 Task: Search one way flight ticket for 5 adults, 2 children, 1 infant in seat and 1 infant on lap in economy from Toledo: Eugene F. Kranz Toledo Express Airport to Laramie: Laramie Regional Airport on 5-3-2023. Choice of flights is Spirit. Number of bags: 1 carry on bag. Price is upto 78000. Outbound departure time preference is 18:45.
Action: Mouse moved to (296, 124)
Screenshot: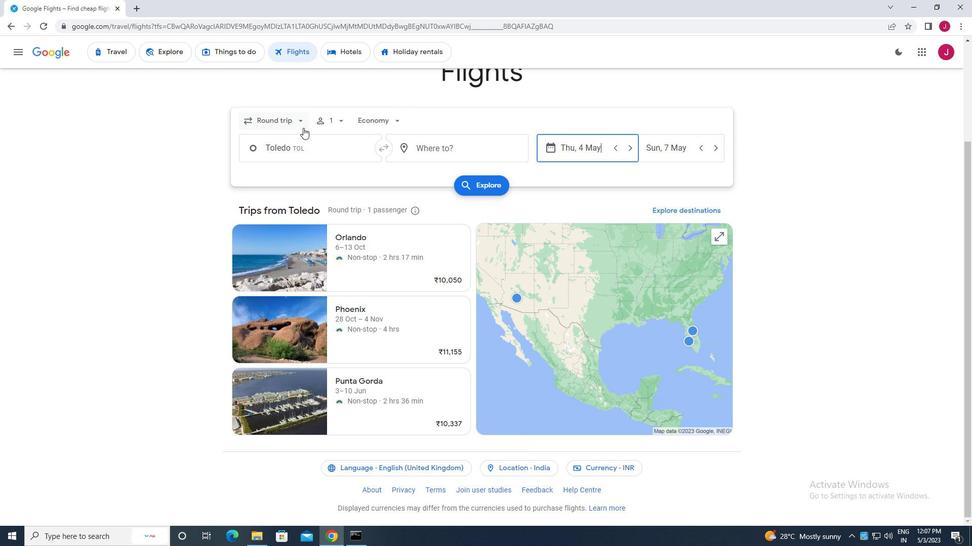 
Action: Mouse pressed left at (296, 124)
Screenshot: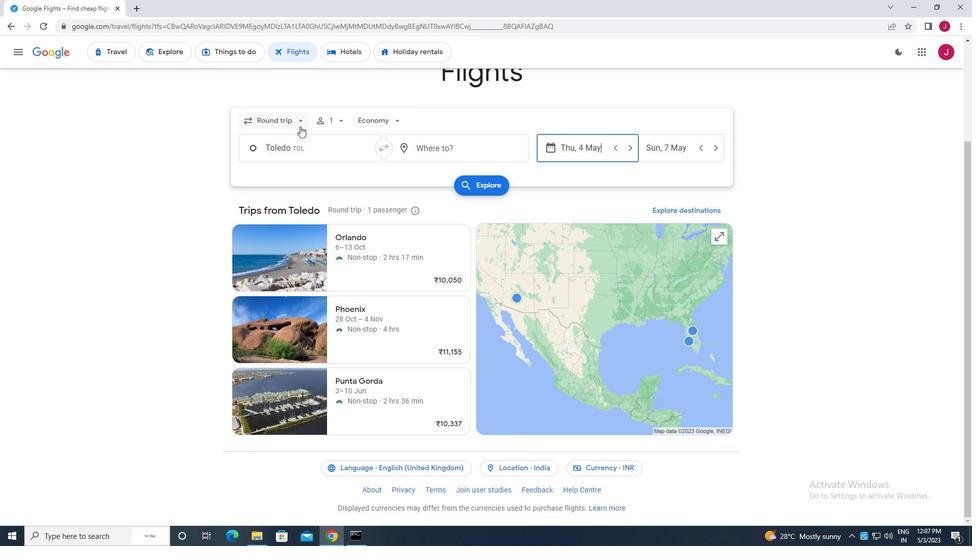 
Action: Mouse moved to (297, 168)
Screenshot: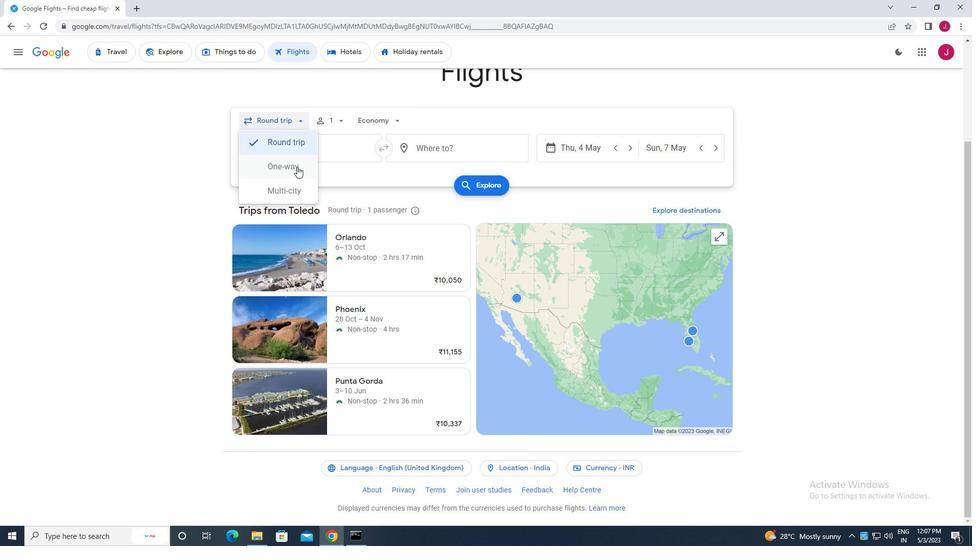 
Action: Mouse pressed left at (297, 168)
Screenshot: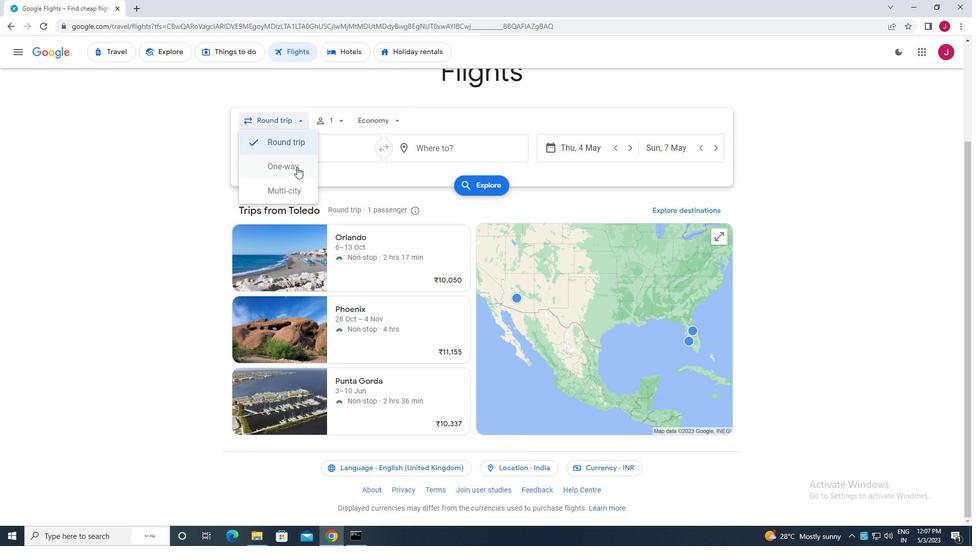 
Action: Mouse moved to (339, 120)
Screenshot: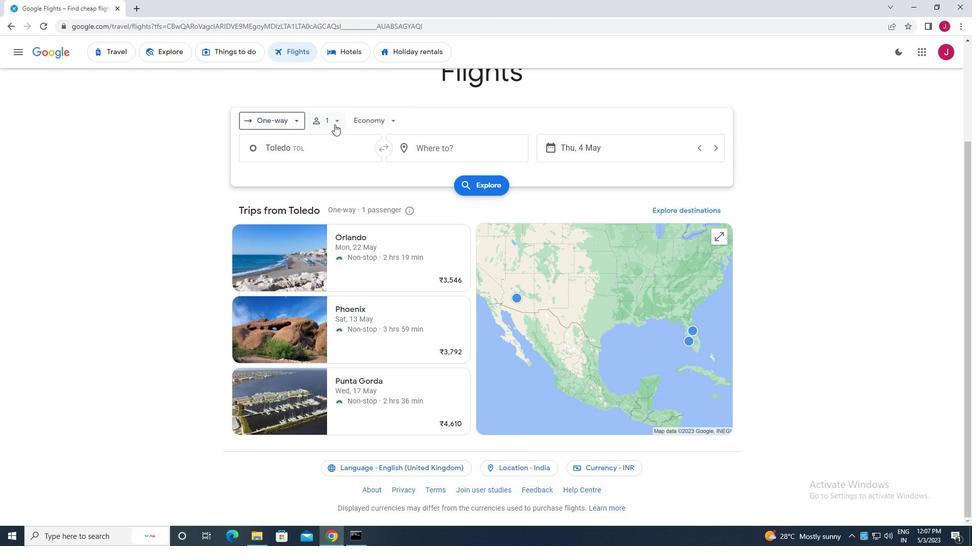 
Action: Mouse pressed left at (339, 120)
Screenshot: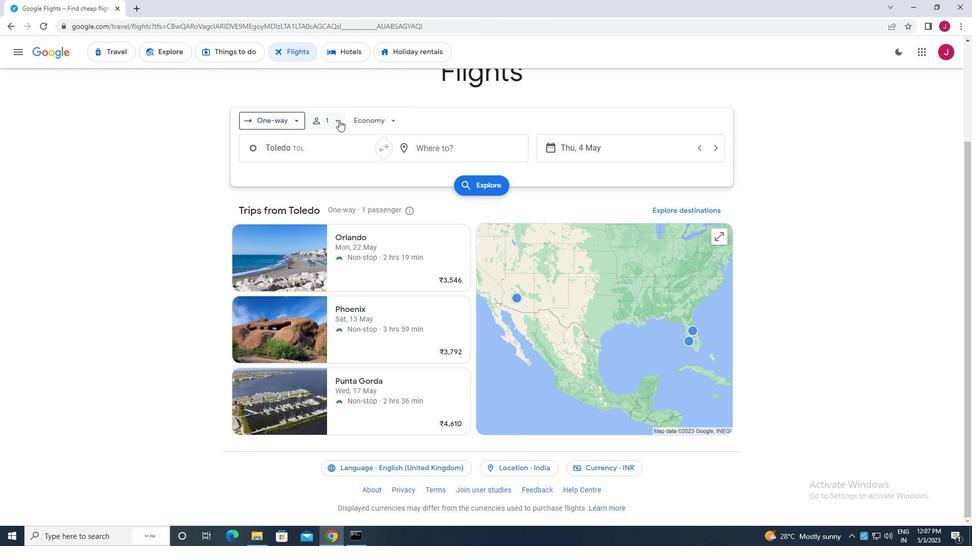 
Action: Mouse moved to (418, 145)
Screenshot: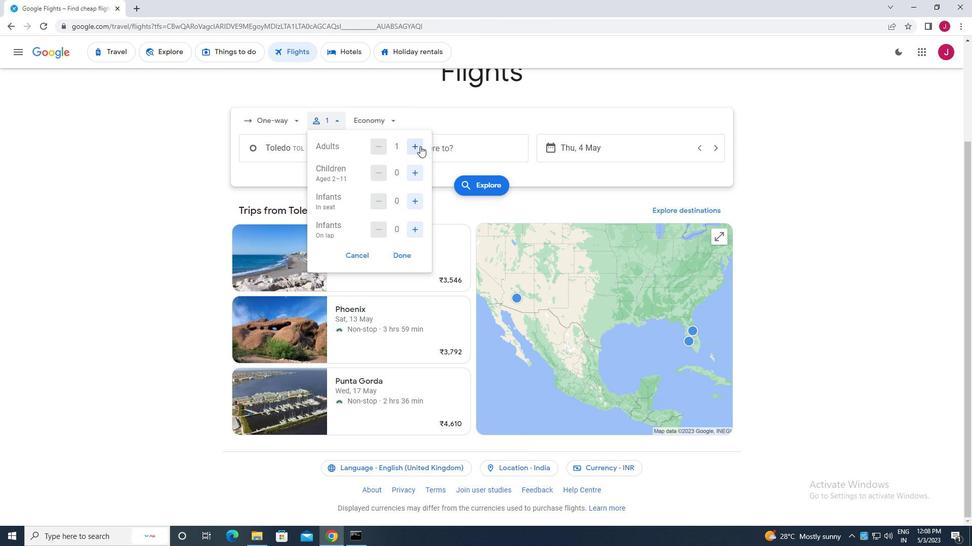 
Action: Mouse pressed left at (418, 145)
Screenshot: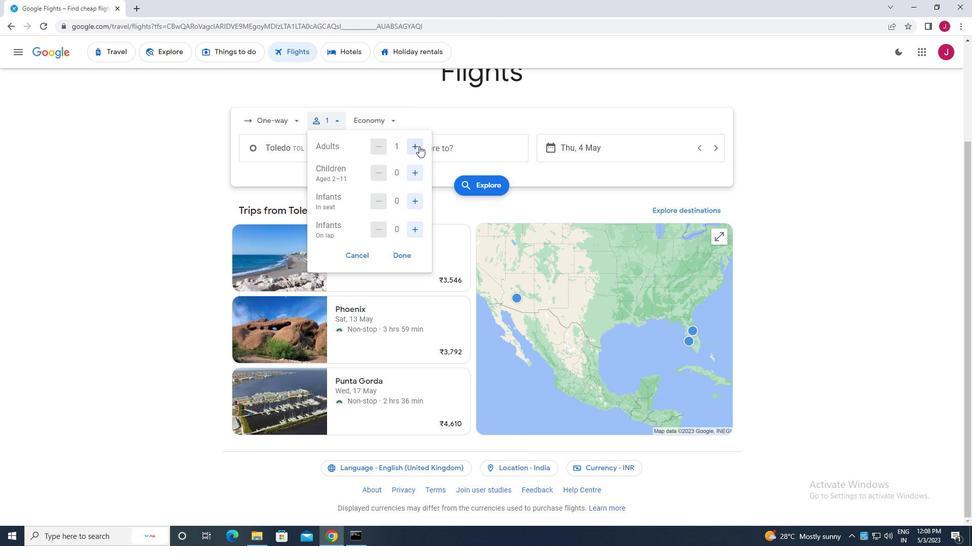 
Action: Mouse moved to (417, 145)
Screenshot: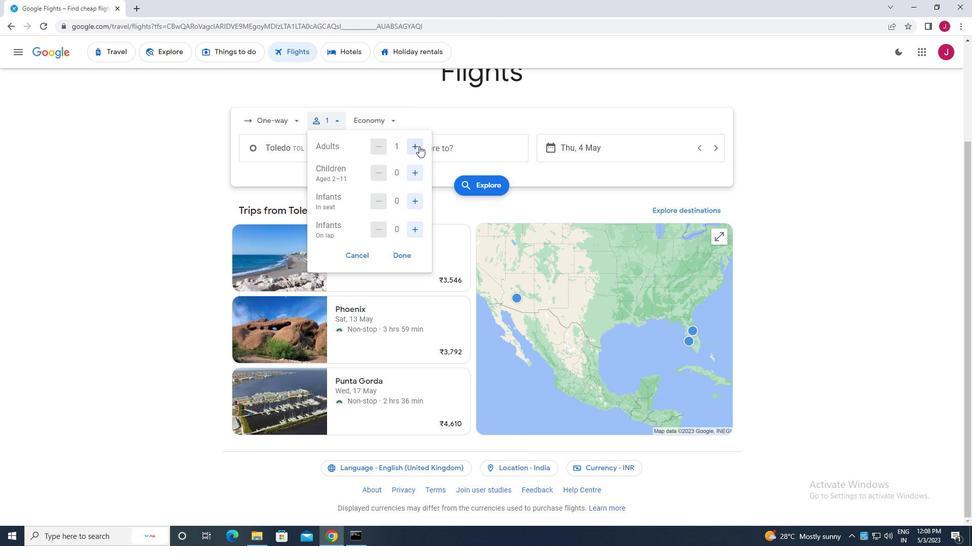 
Action: Mouse pressed left at (417, 145)
Screenshot: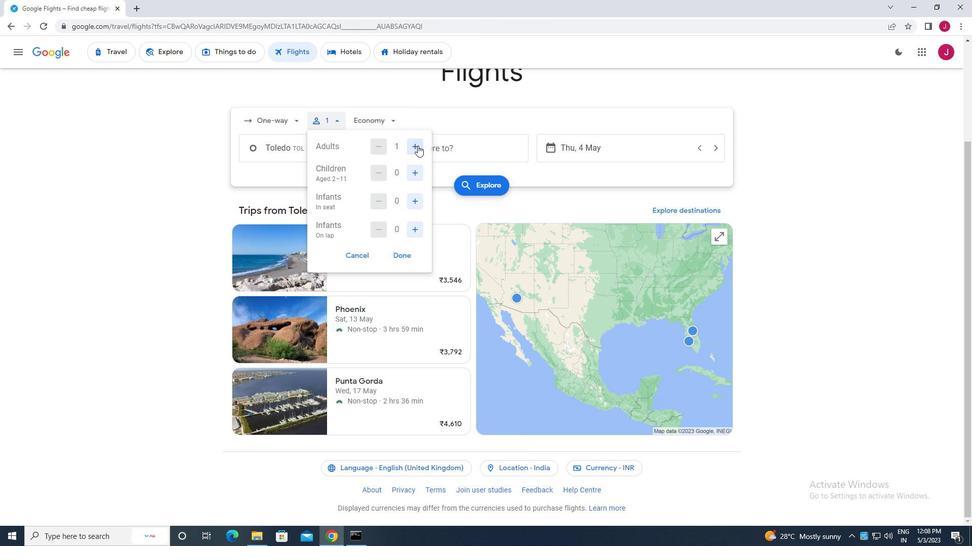 
Action: Mouse moved to (403, 255)
Screenshot: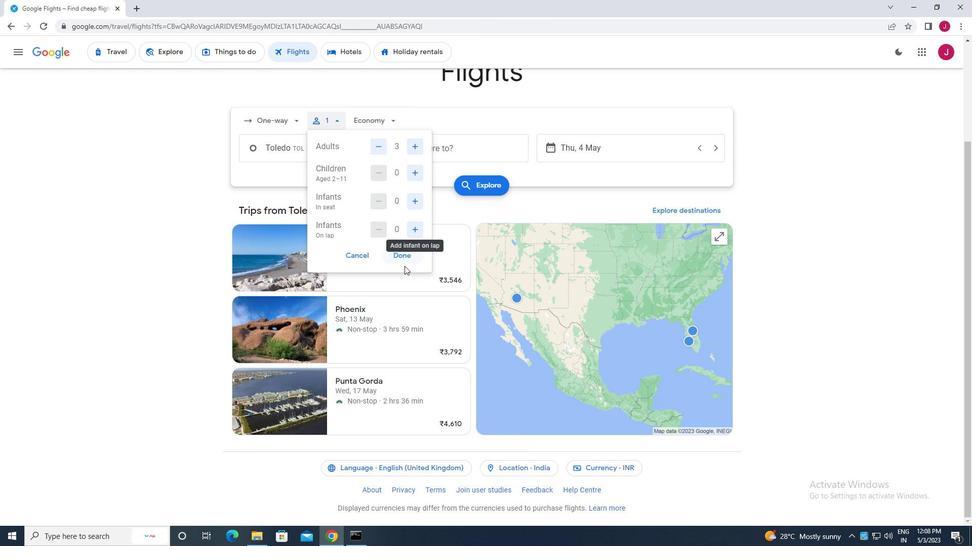 
Action: Mouse pressed left at (403, 255)
Screenshot: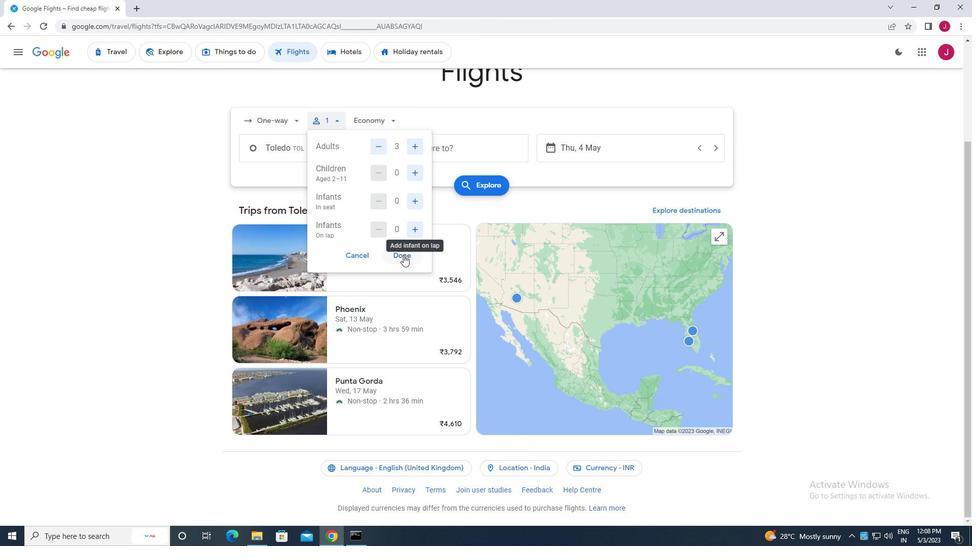 
Action: Mouse moved to (372, 124)
Screenshot: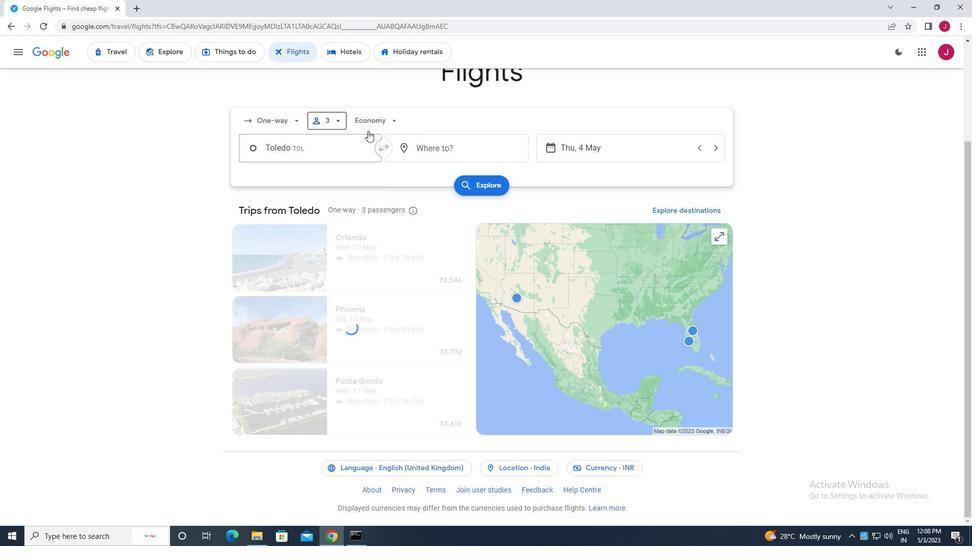 
Action: Mouse pressed left at (372, 124)
Screenshot: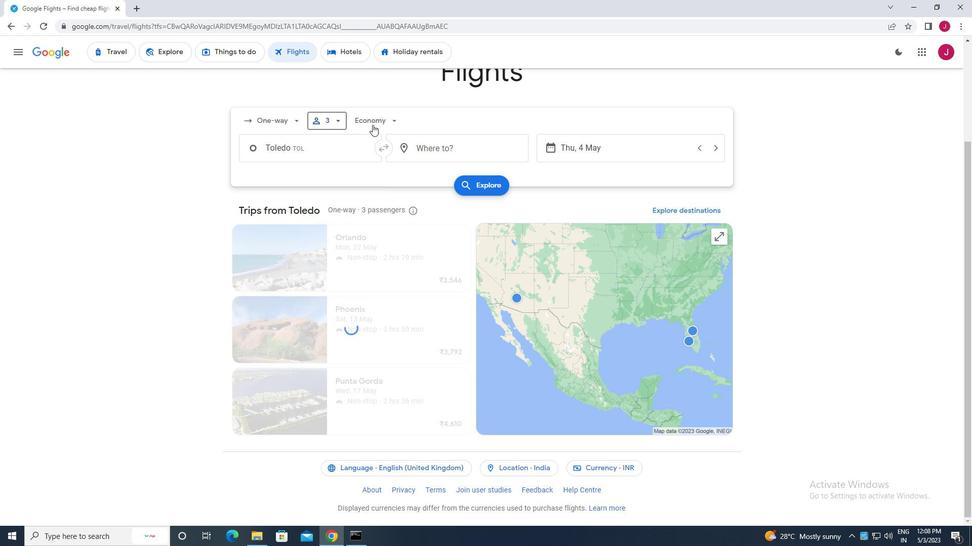 
Action: Mouse moved to (380, 216)
Screenshot: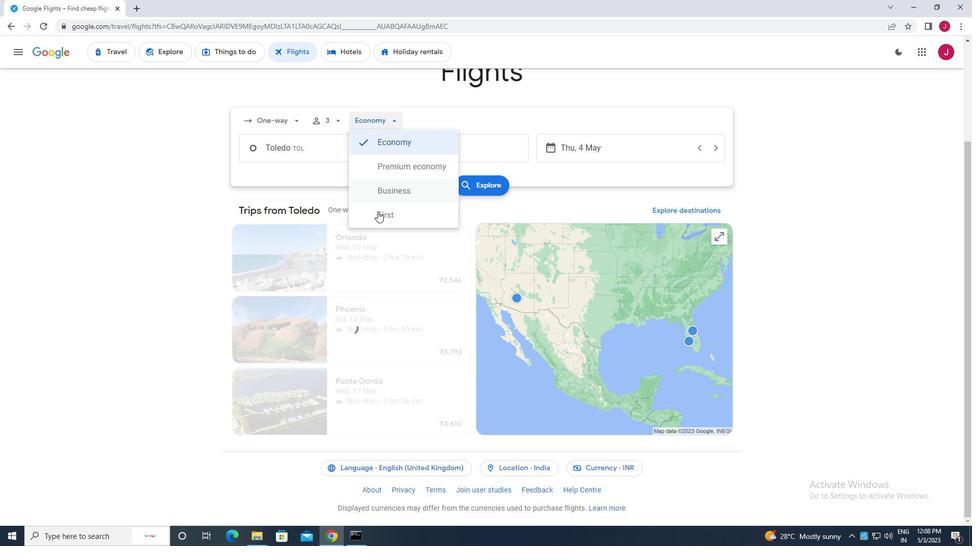 
Action: Mouse pressed left at (380, 216)
Screenshot: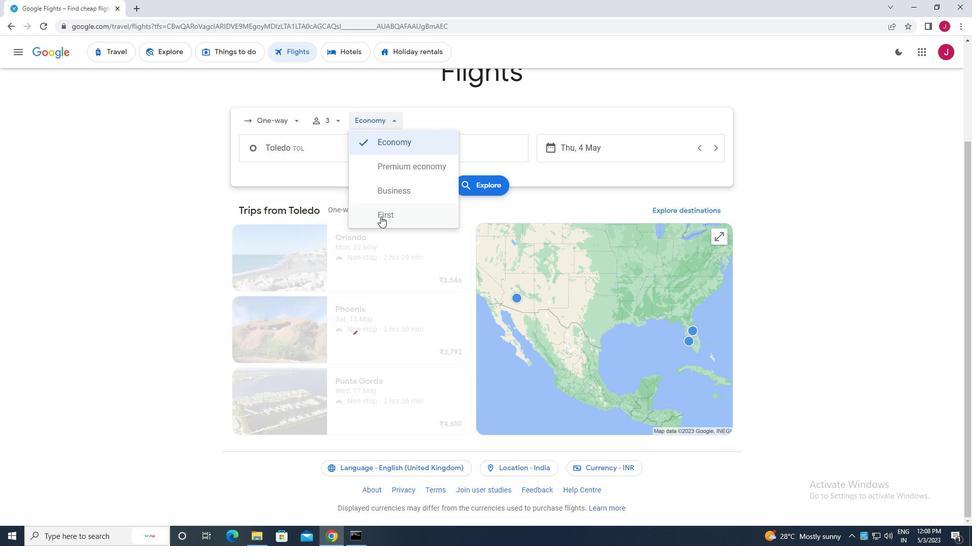
Action: Mouse moved to (334, 145)
Screenshot: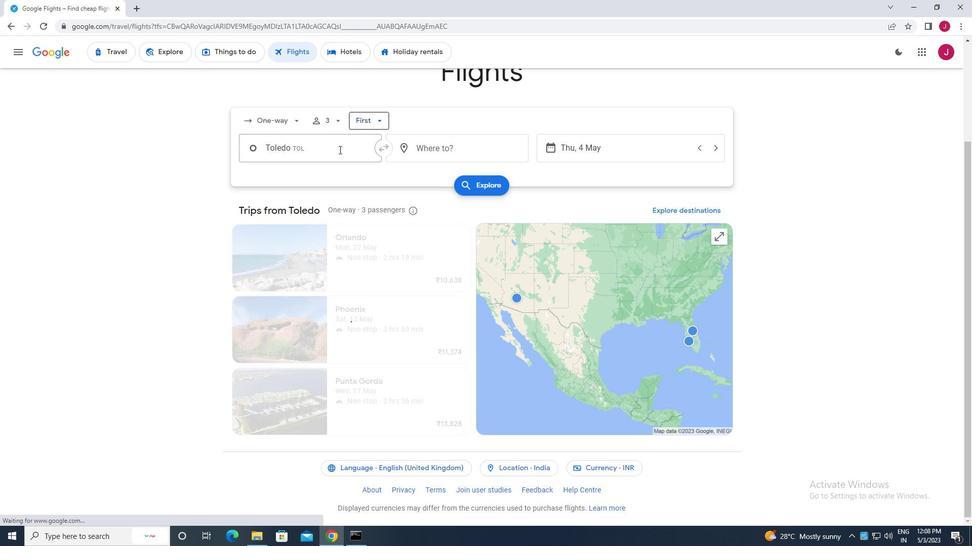 
Action: Mouse pressed left at (334, 145)
Screenshot: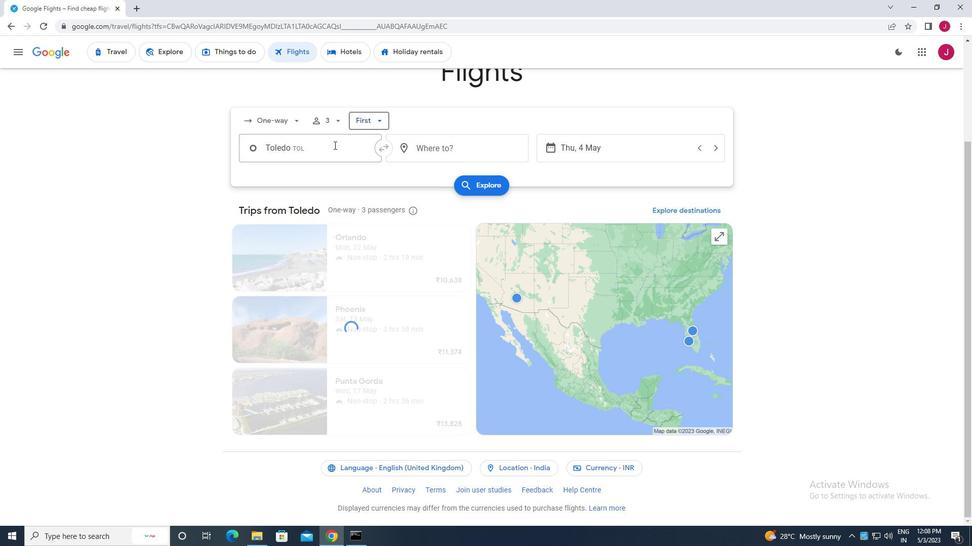 
Action: Mouse moved to (333, 145)
Screenshot: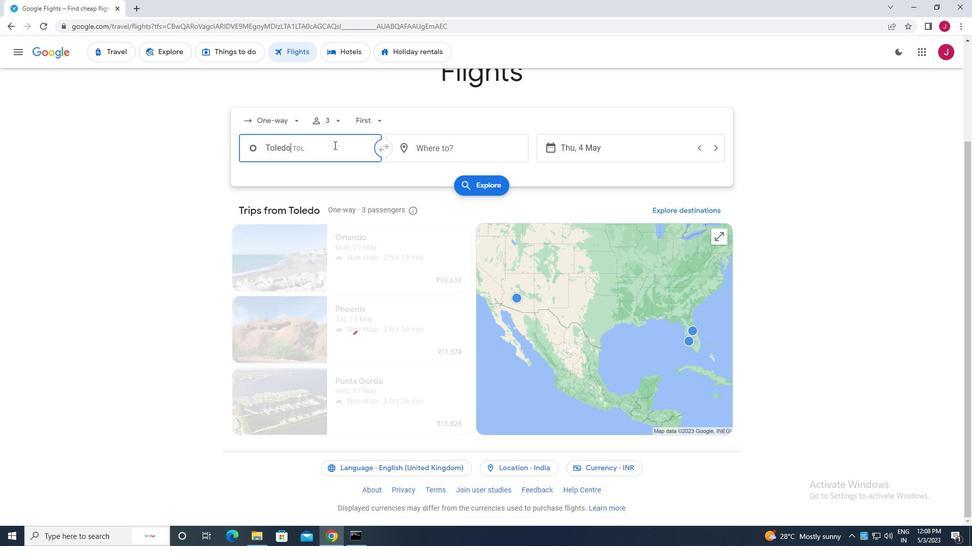 
Action: Key pressed toledo
Screenshot: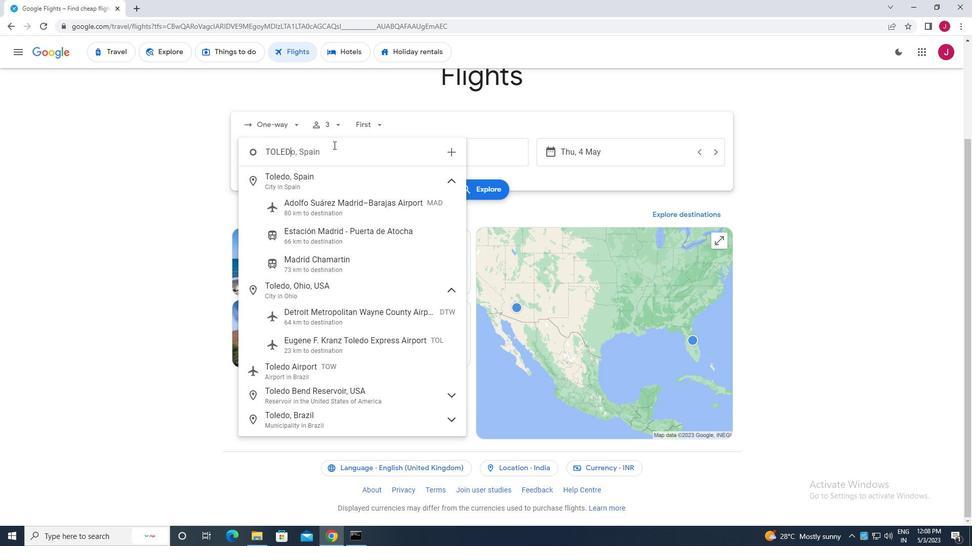 
Action: Mouse moved to (346, 151)
Screenshot: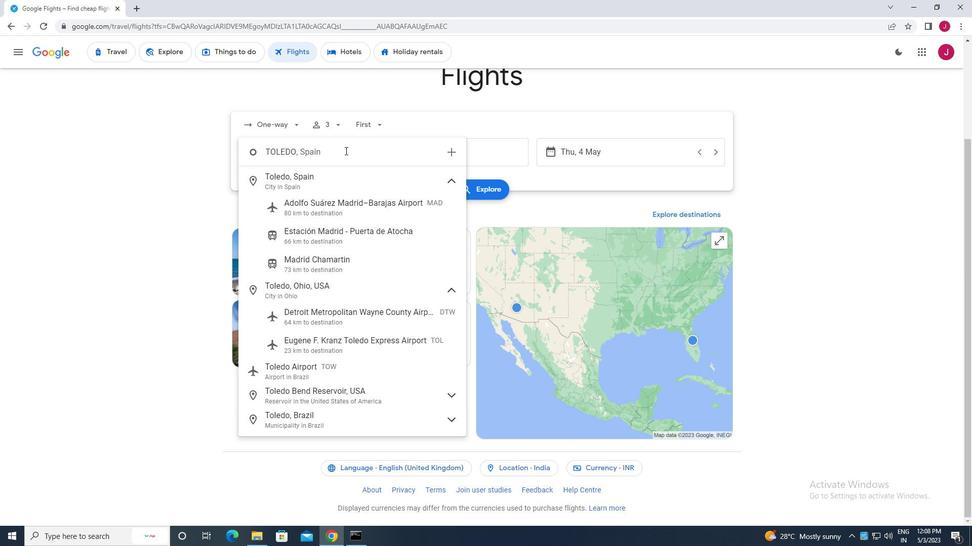 
Action: Key pressed <Key.space>eu
Screenshot: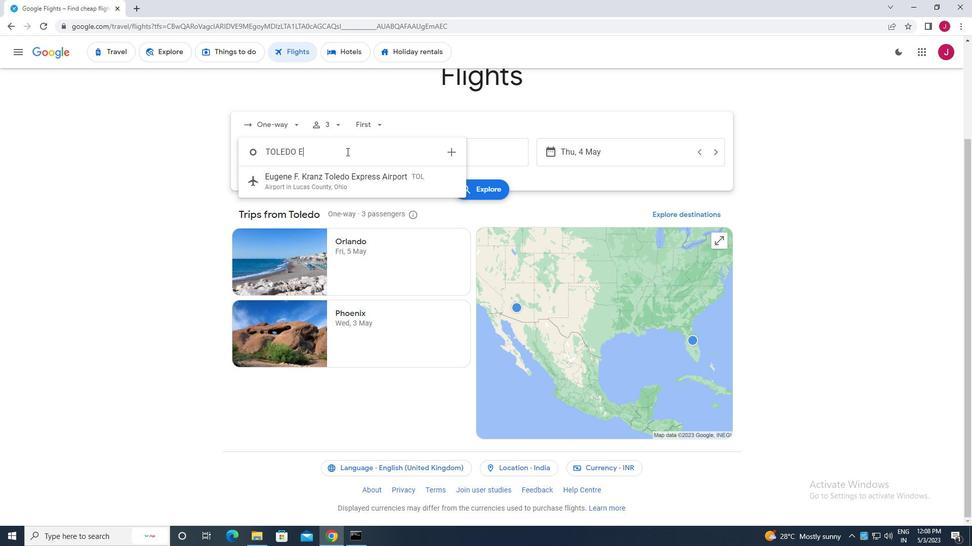 
Action: Mouse moved to (364, 182)
Screenshot: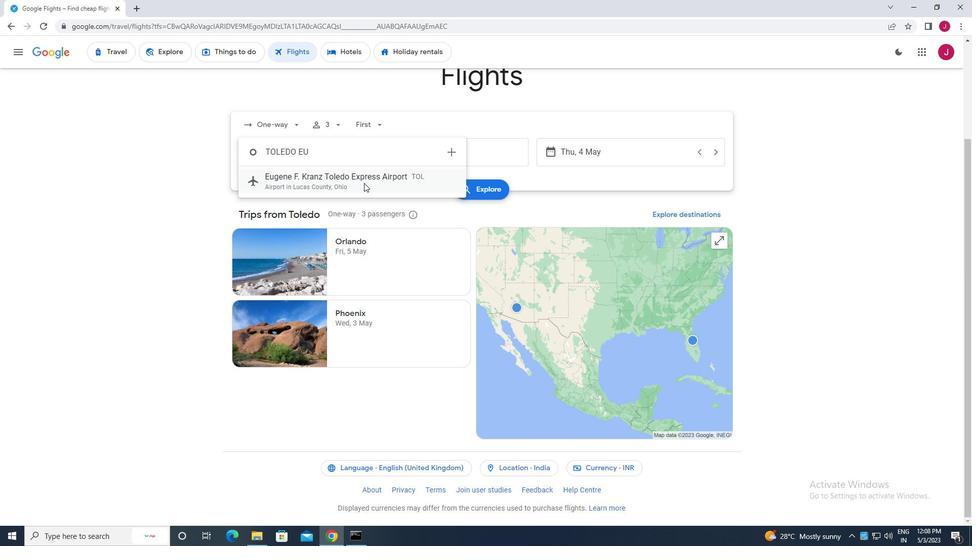 
Action: Mouse pressed left at (364, 182)
Screenshot: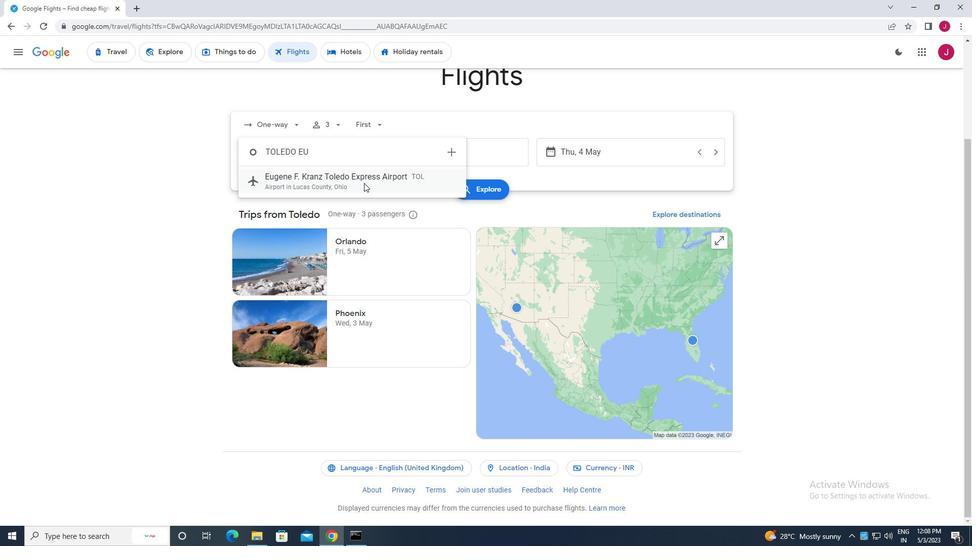 
Action: Mouse moved to (474, 152)
Screenshot: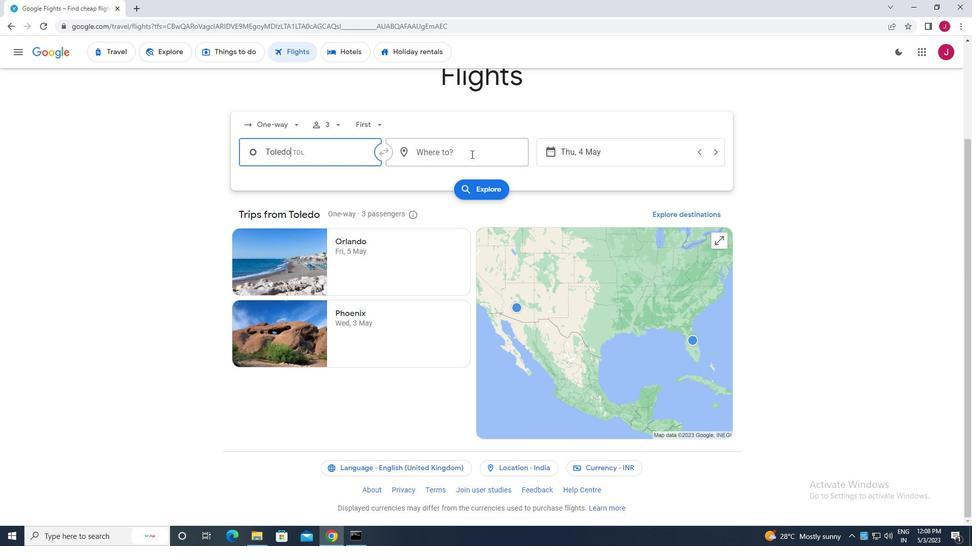 
Action: Mouse pressed left at (474, 152)
Screenshot: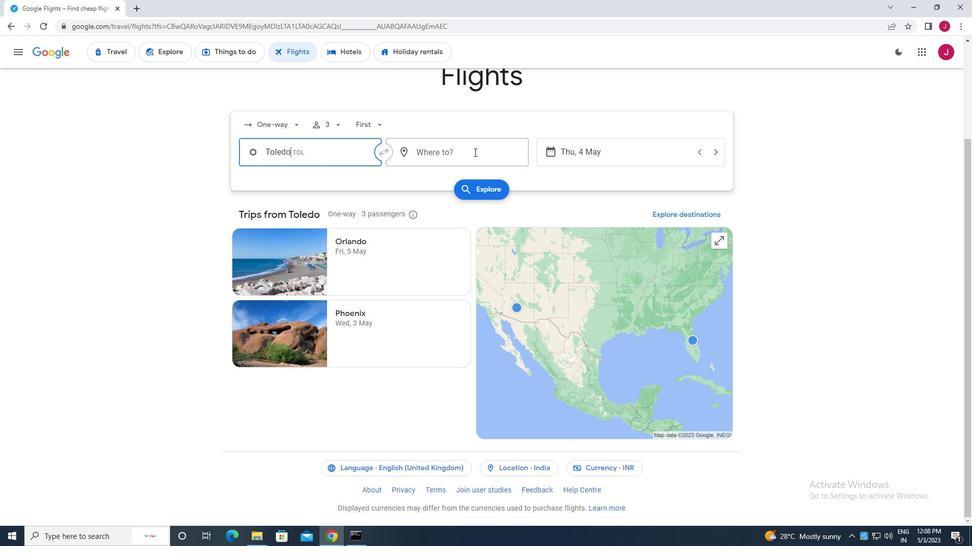 
Action: Mouse moved to (476, 152)
Screenshot: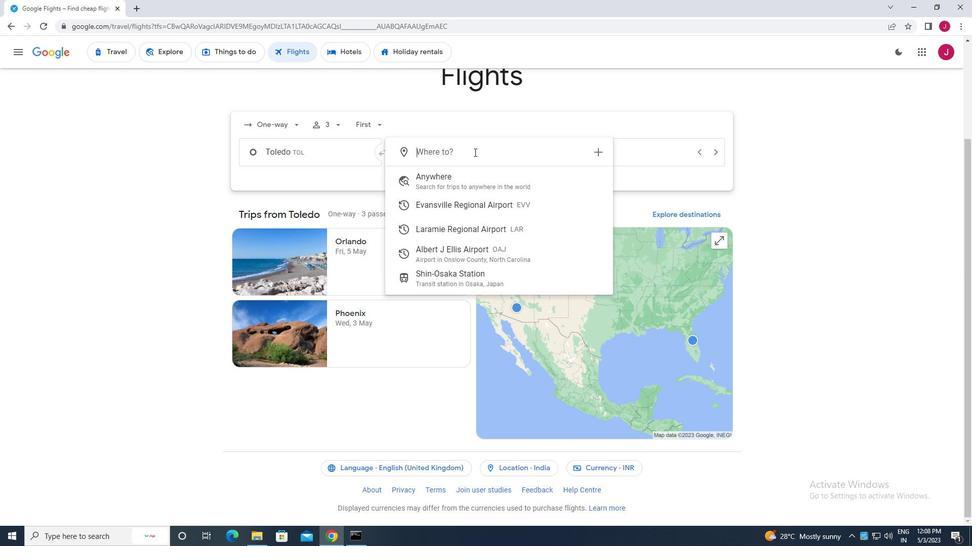 
Action: Key pressed albert<Key.space>j
Screenshot: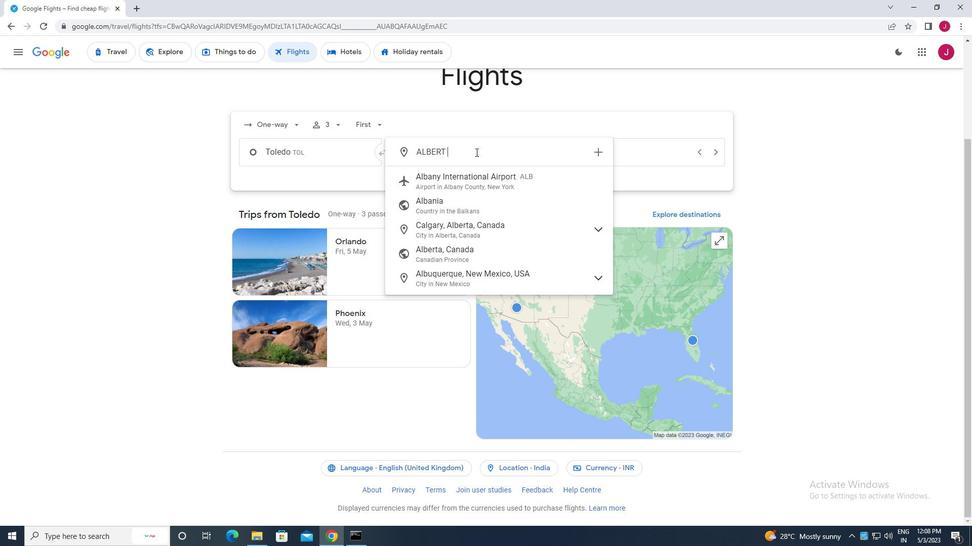 
Action: Mouse moved to (478, 180)
Screenshot: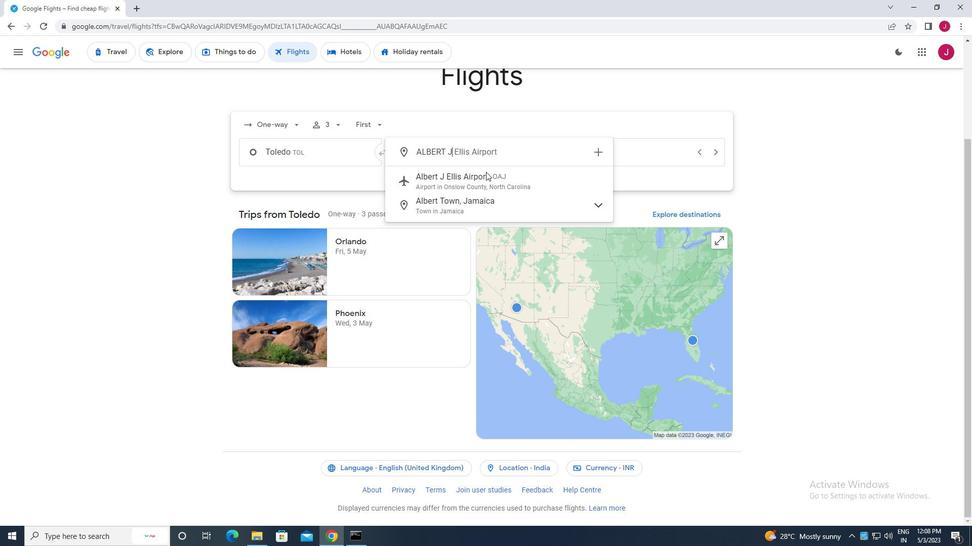 
Action: Mouse pressed left at (478, 180)
Screenshot: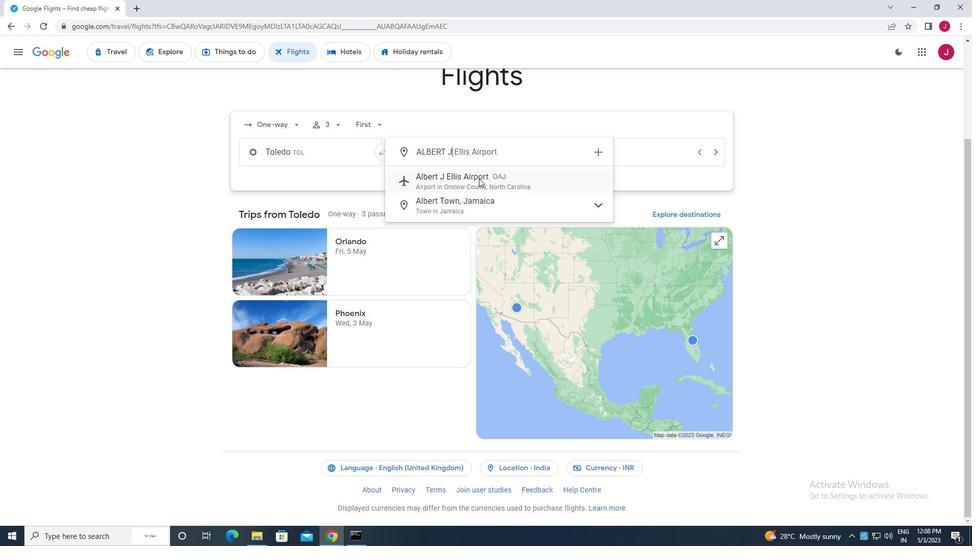 
Action: Mouse moved to (605, 156)
Screenshot: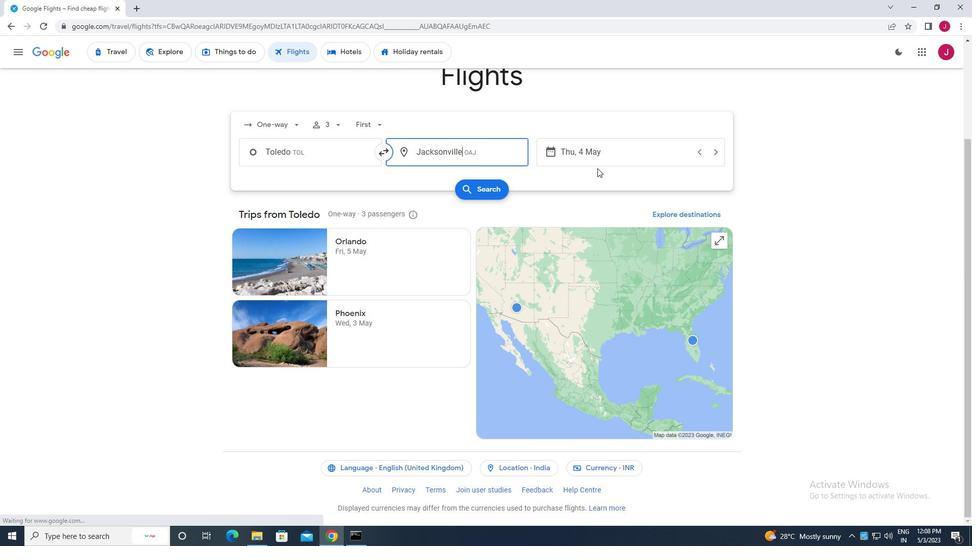 
Action: Mouse pressed left at (605, 156)
Screenshot: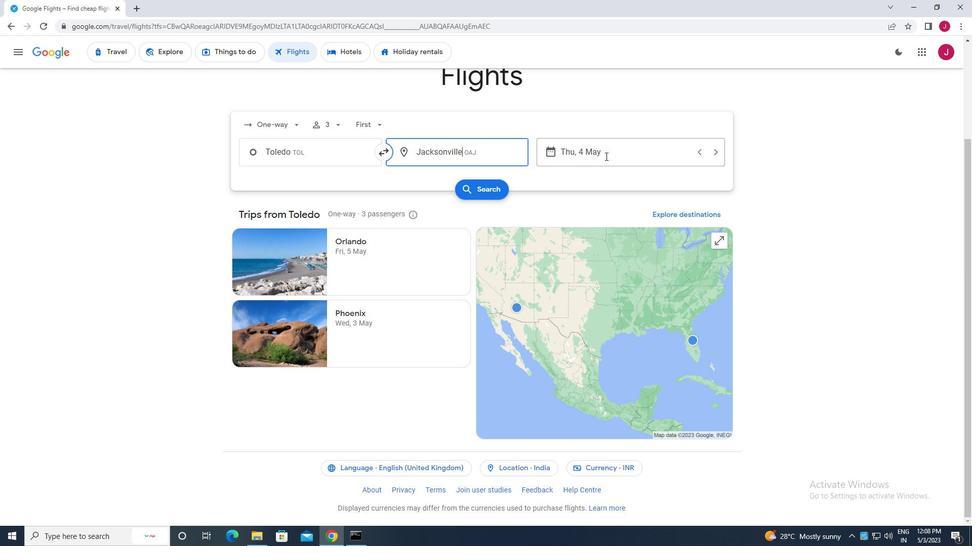 
Action: Mouse moved to (442, 234)
Screenshot: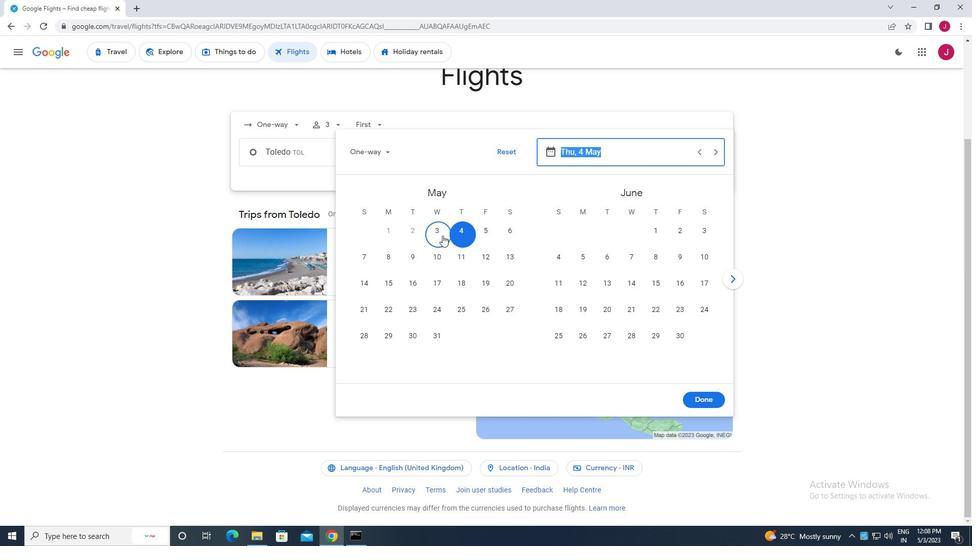 
Action: Mouse pressed left at (442, 234)
Screenshot: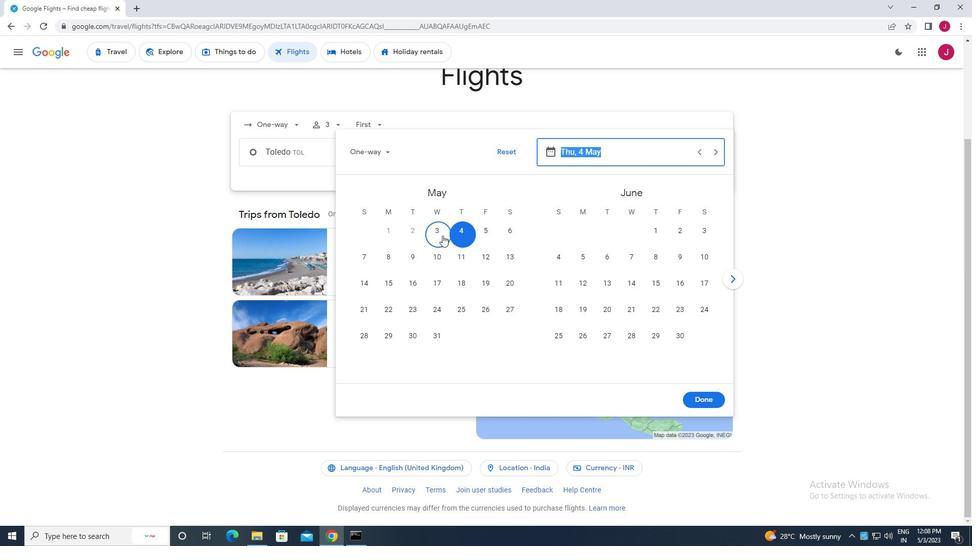
Action: Mouse moved to (701, 402)
Screenshot: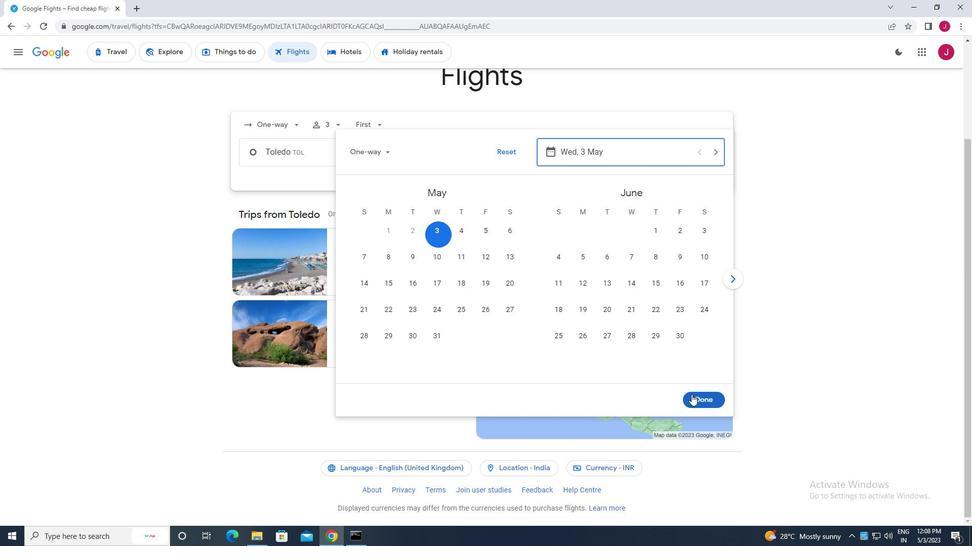 
Action: Mouse pressed left at (701, 402)
Screenshot: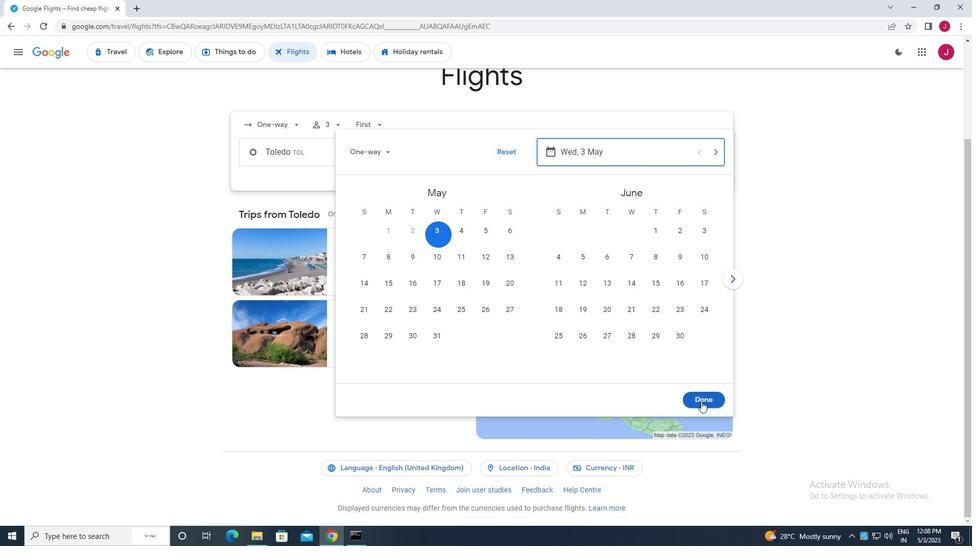 
Action: Mouse moved to (493, 187)
Screenshot: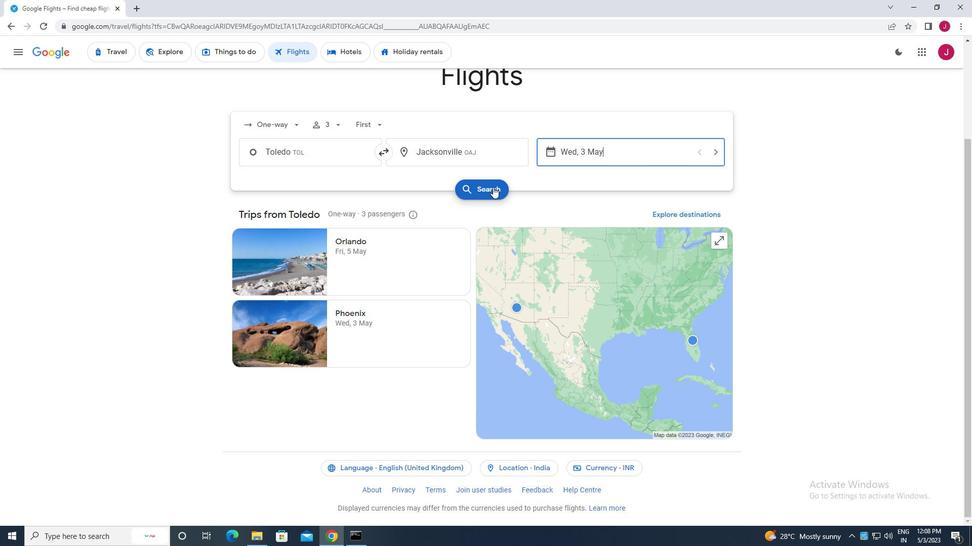 
Action: Mouse pressed left at (493, 187)
Screenshot: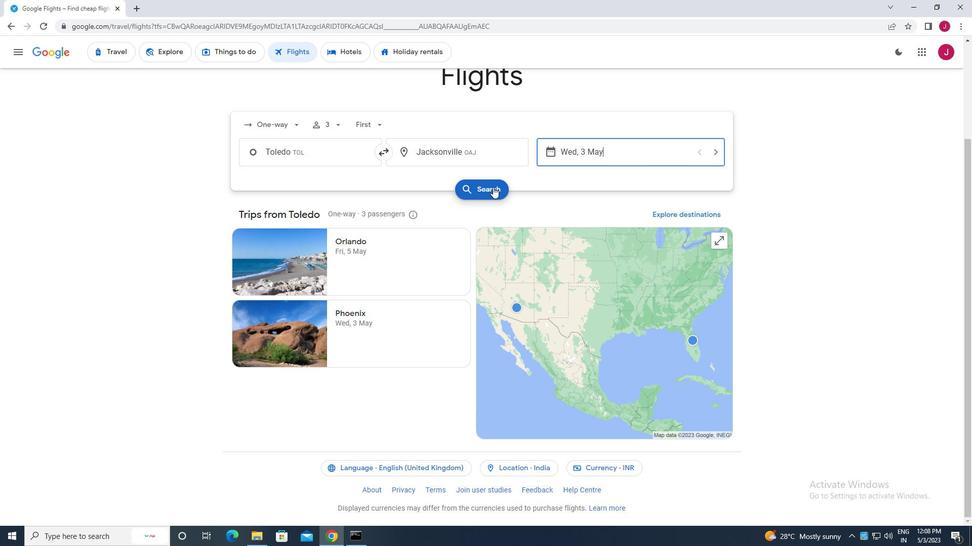 
Action: Mouse moved to (261, 144)
Screenshot: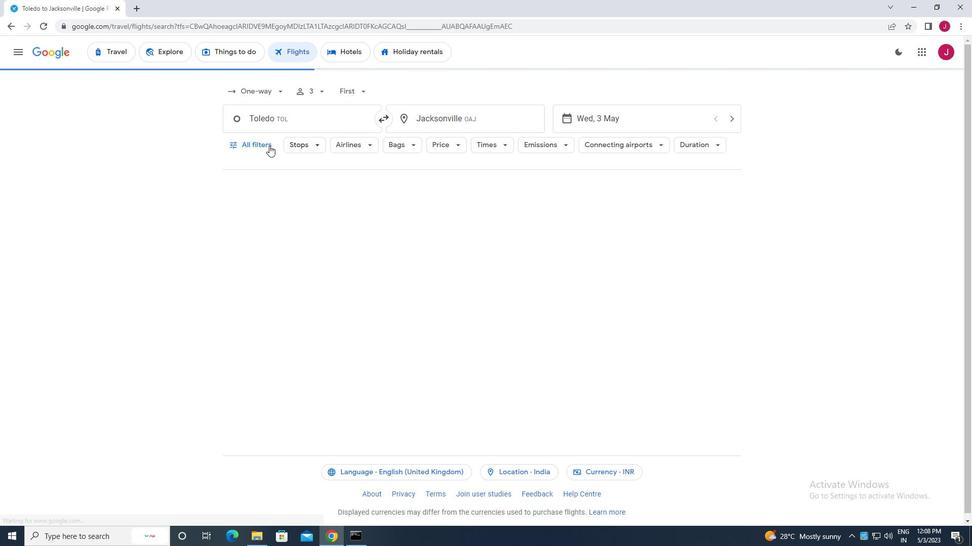 
Action: Mouse pressed left at (261, 144)
Screenshot: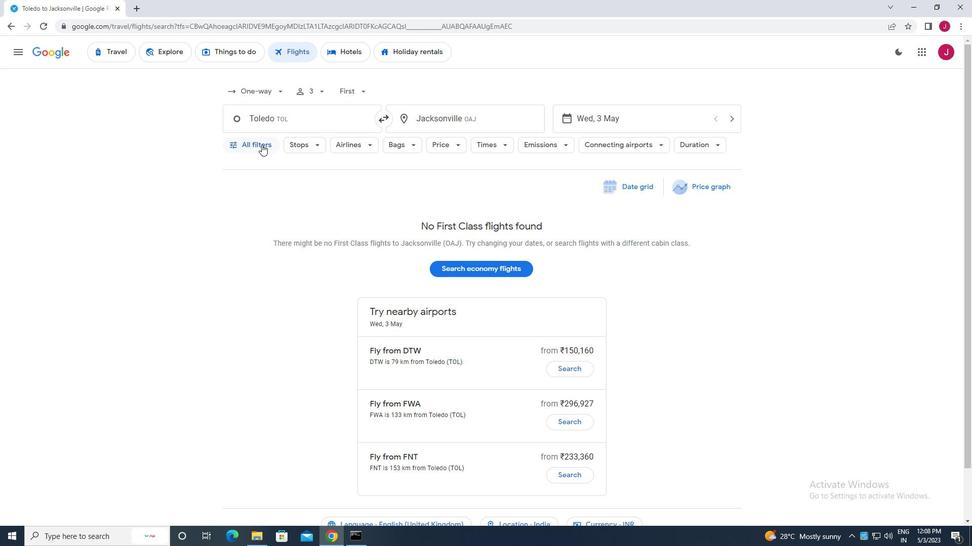 
Action: Mouse moved to (268, 188)
Screenshot: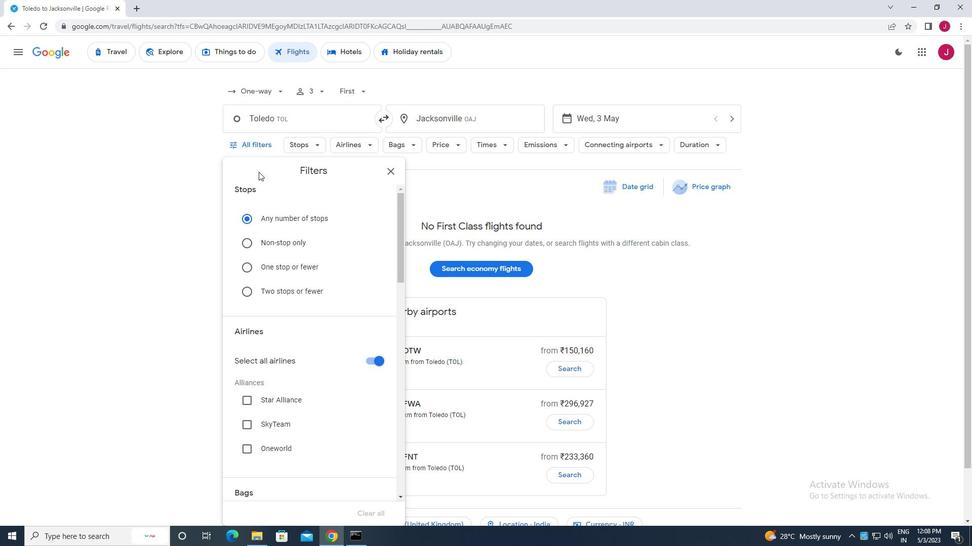 
Action: Mouse scrolled (268, 188) with delta (0, 0)
Screenshot: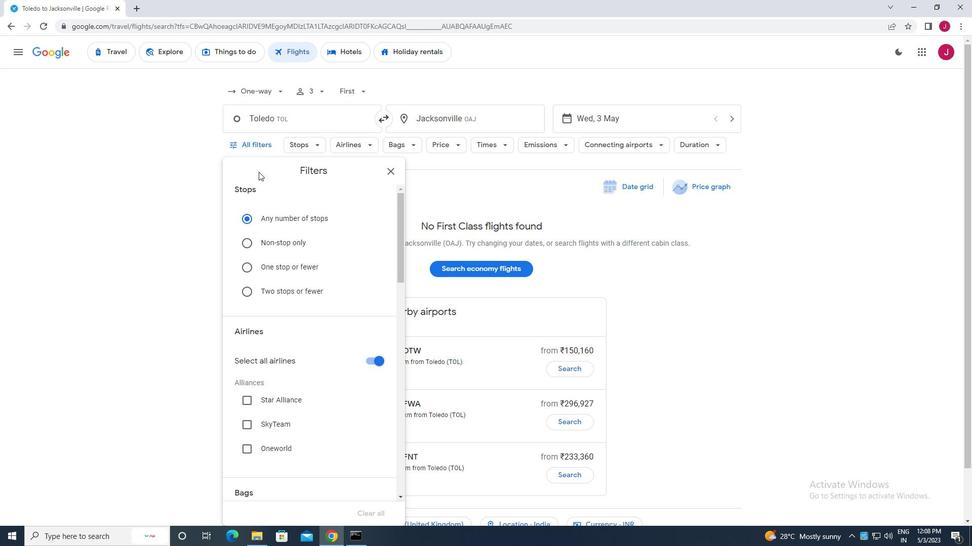 
Action: Mouse moved to (272, 194)
Screenshot: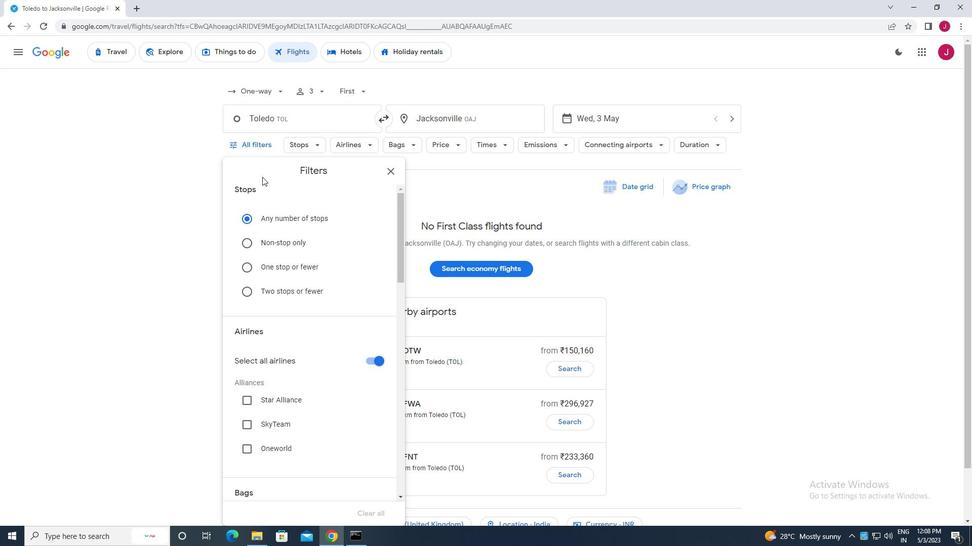 
Action: Mouse scrolled (272, 194) with delta (0, 0)
Screenshot: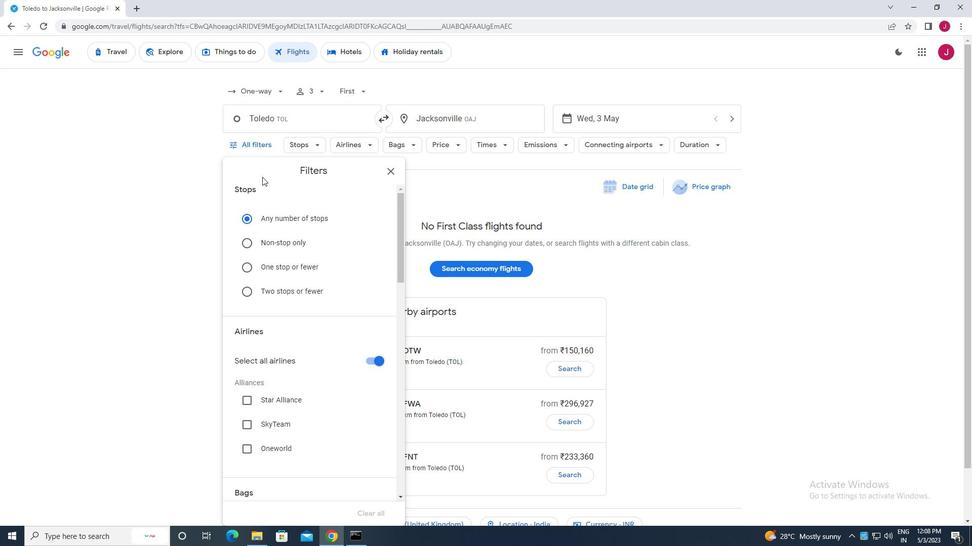 
Action: Mouse moved to (277, 200)
Screenshot: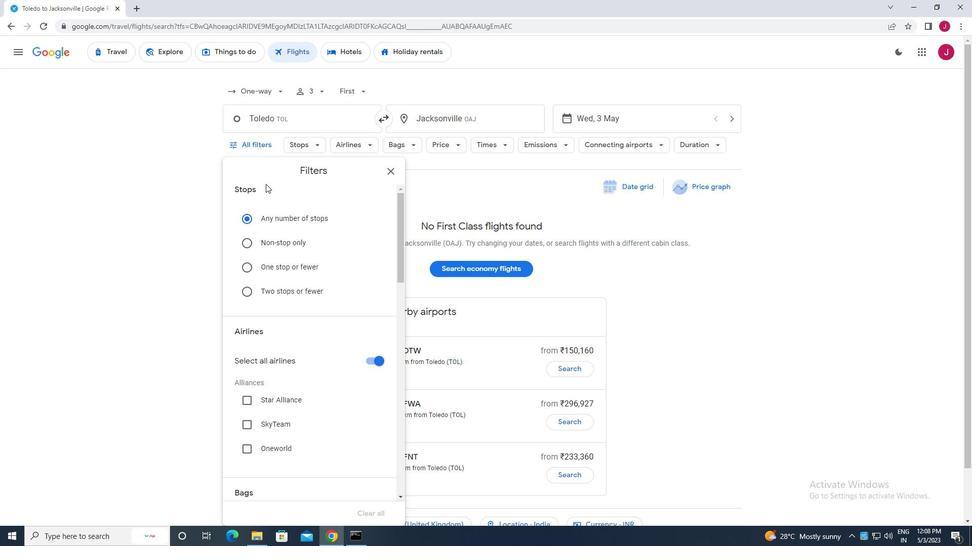 
Action: Mouse scrolled (277, 199) with delta (0, 0)
Screenshot: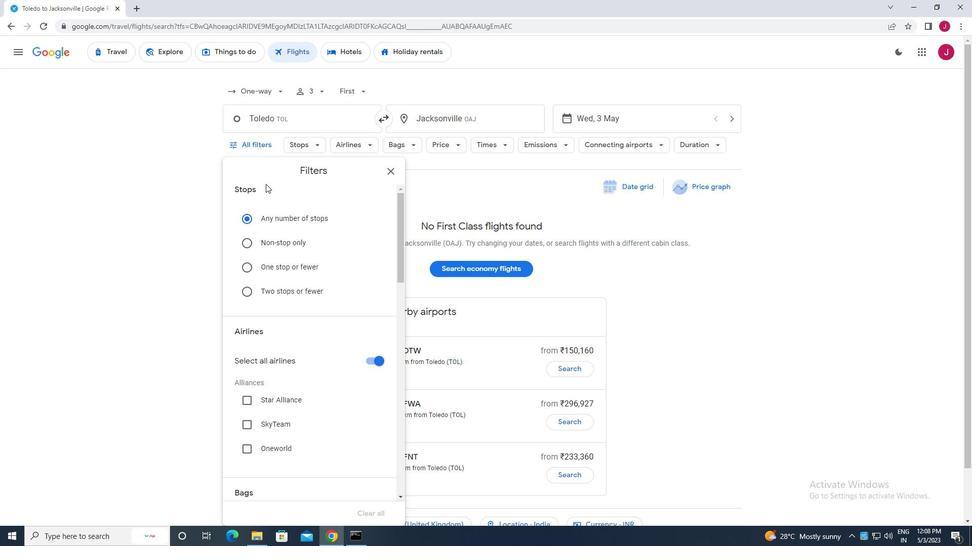 
Action: Mouse moved to (373, 209)
Screenshot: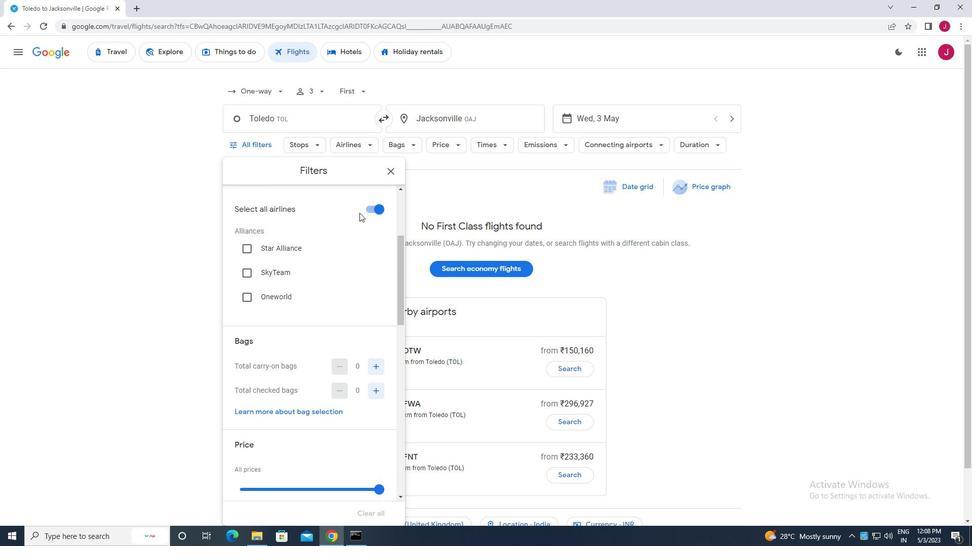 
Action: Mouse pressed left at (373, 209)
Screenshot: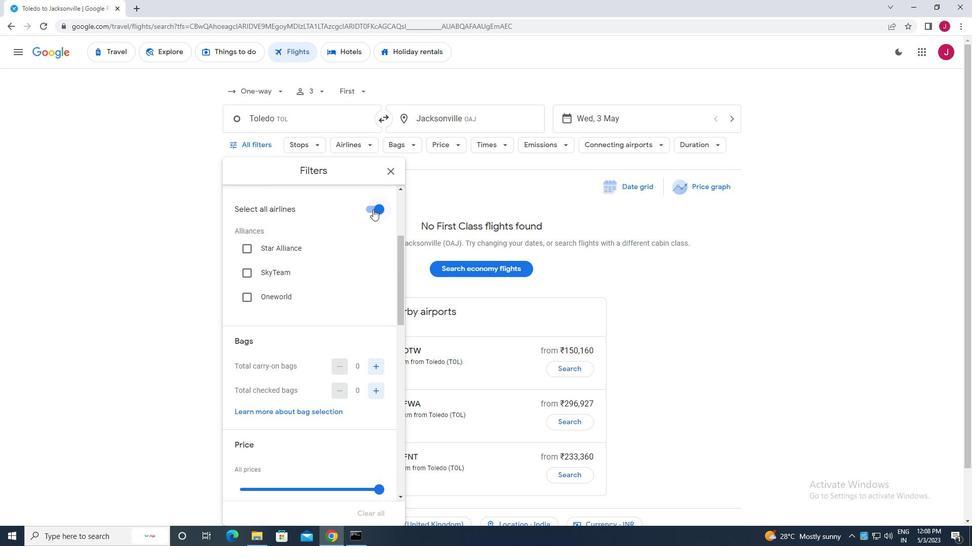 
Action: Mouse moved to (343, 224)
Screenshot: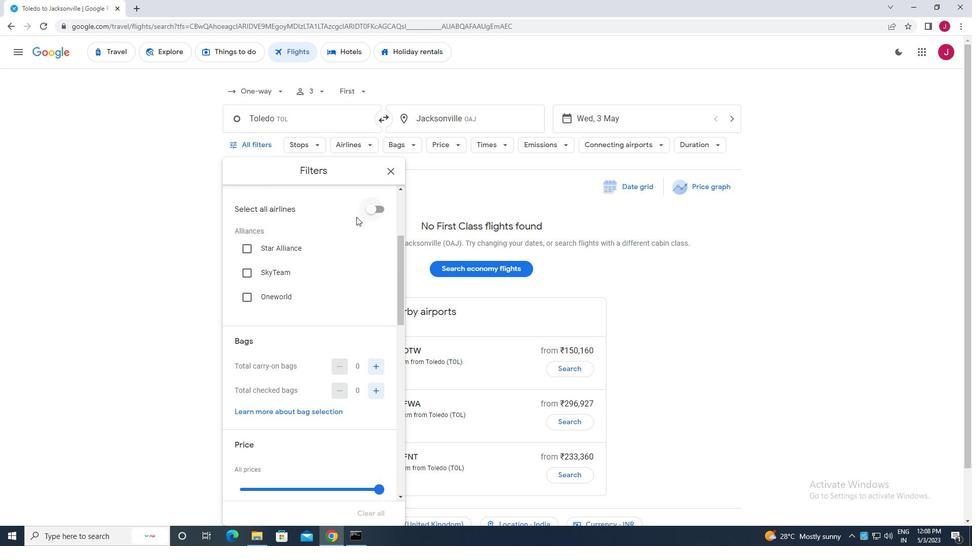 
Action: Mouse scrolled (343, 224) with delta (0, 0)
Screenshot: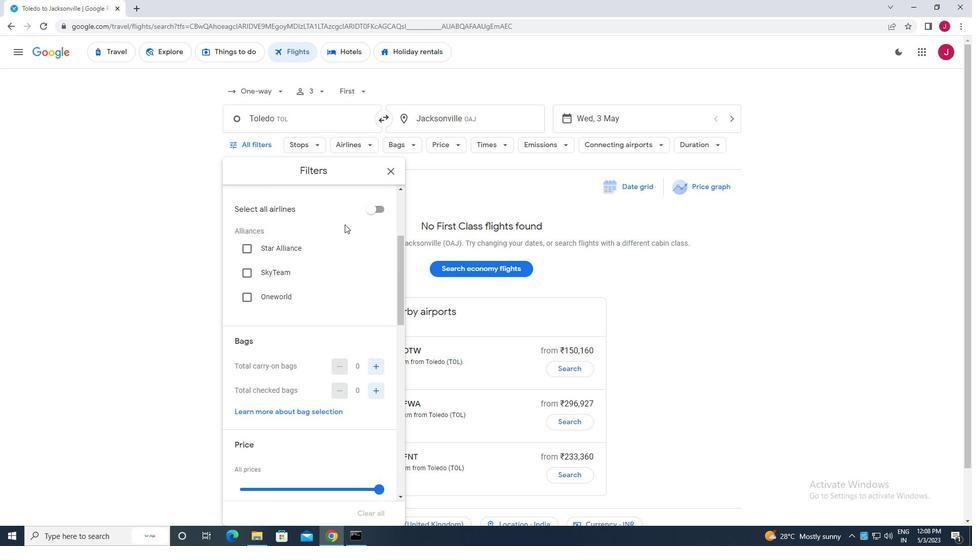 
Action: Mouse scrolled (343, 224) with delta (0, 0)
Screenshot: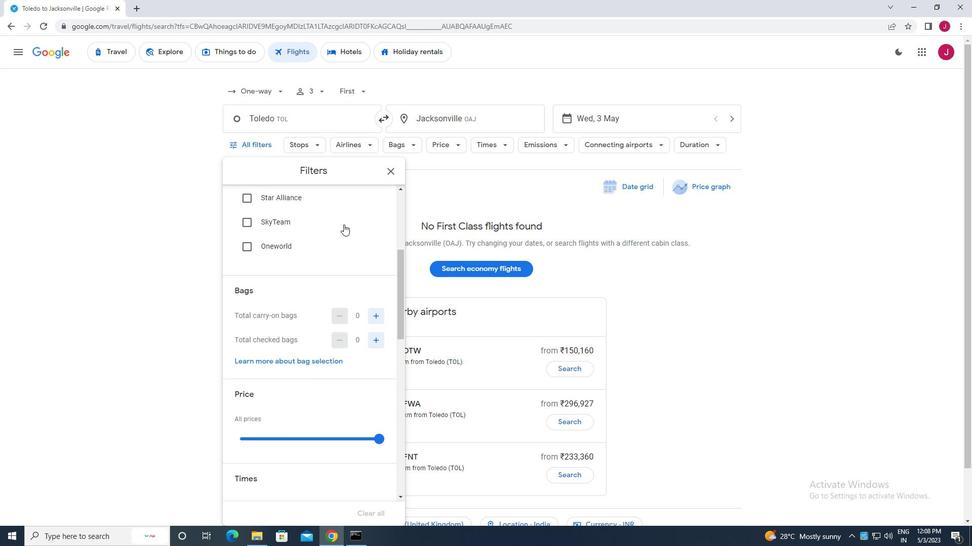
Action: Mouse scrolled (343, 224) with delta (0, 0)
Screenshot: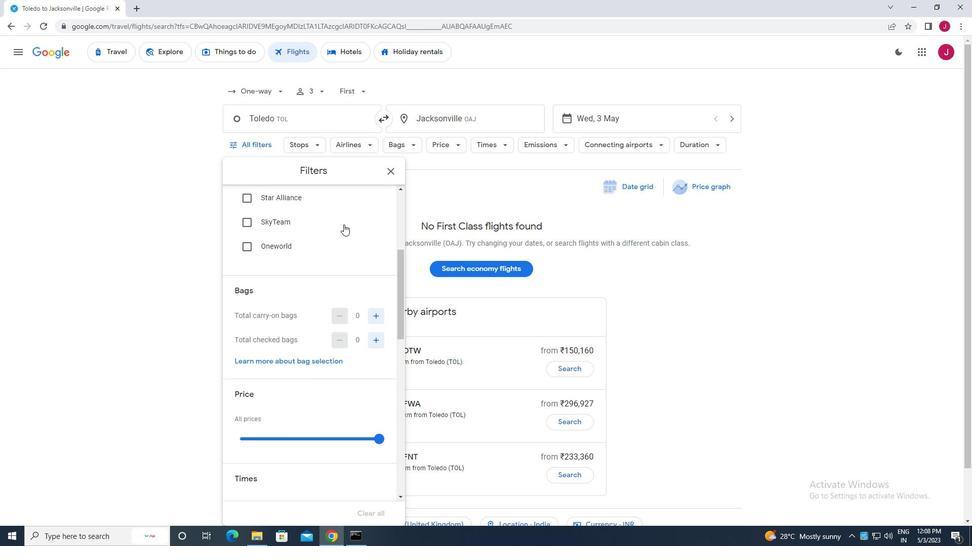
Action: Mouse scrolled (343, 224) with delta (0, 0)
Screenshot: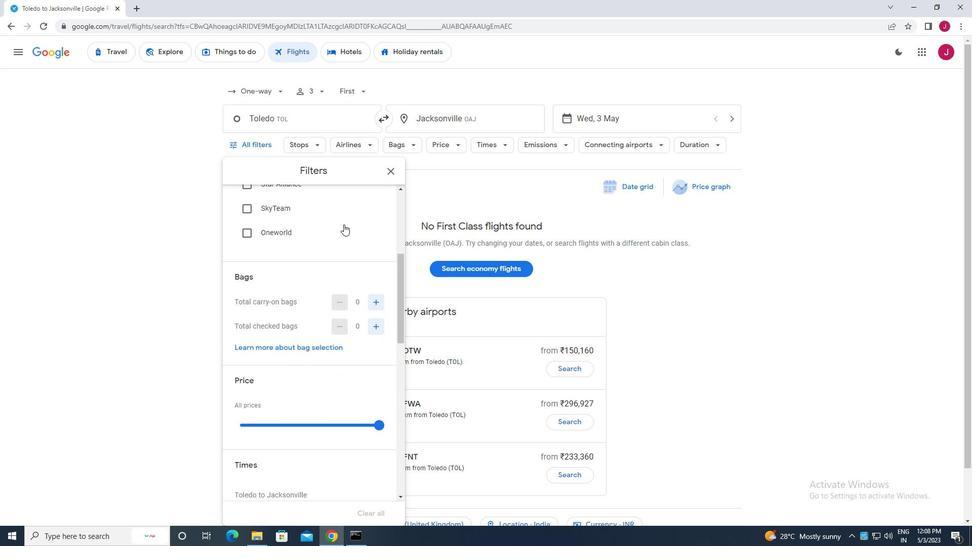 
Action: Mouse scrolled (343, 225) with delta (0, 0)
Screenshot: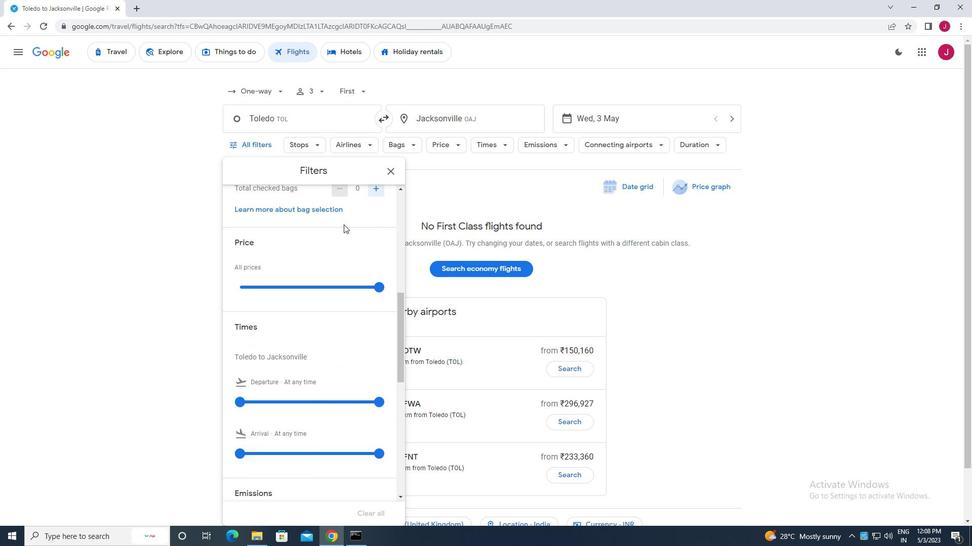 
Action: Mouse moved to (373, 212)
Screenshot: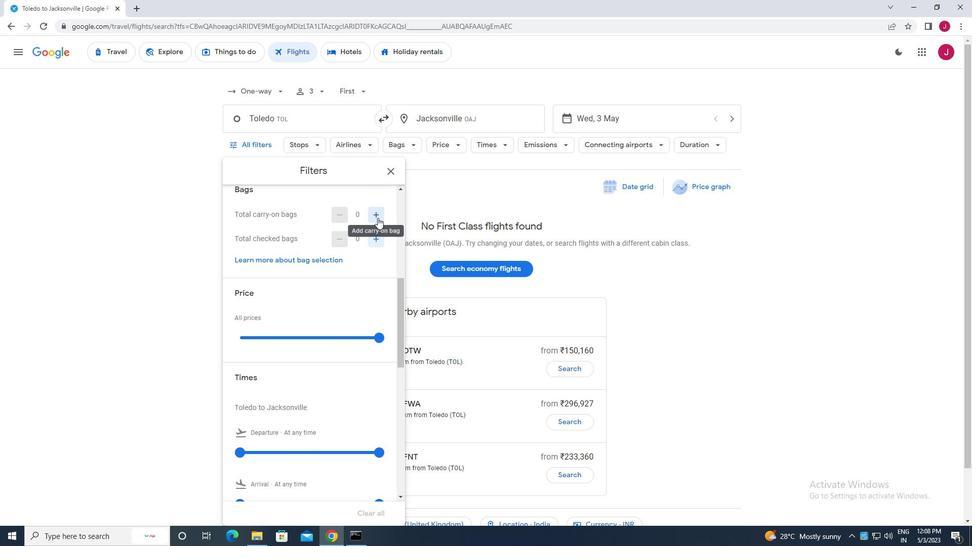 
Action: Mouse pressed left at (373, 212)
Screenshot: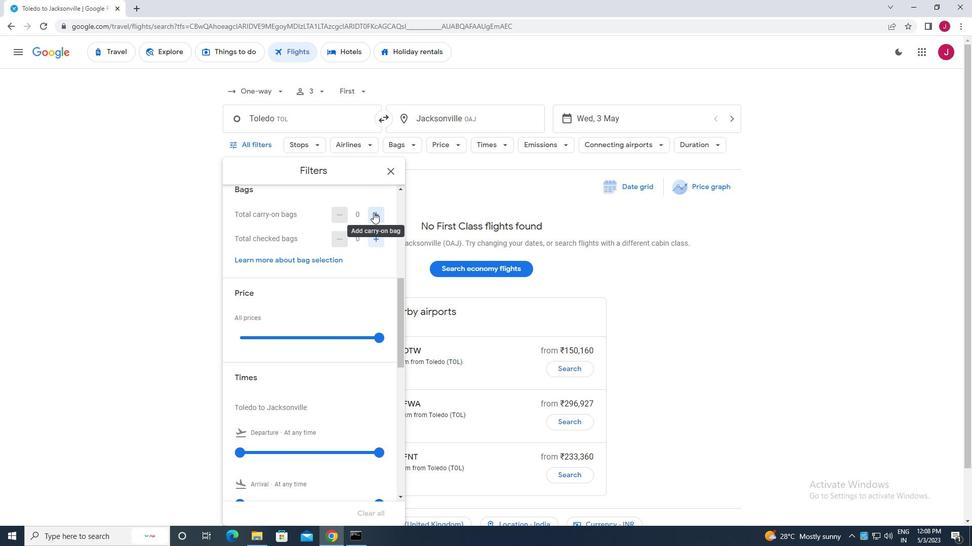 
Action: Mouse moved to (380, 244)
Screenshot: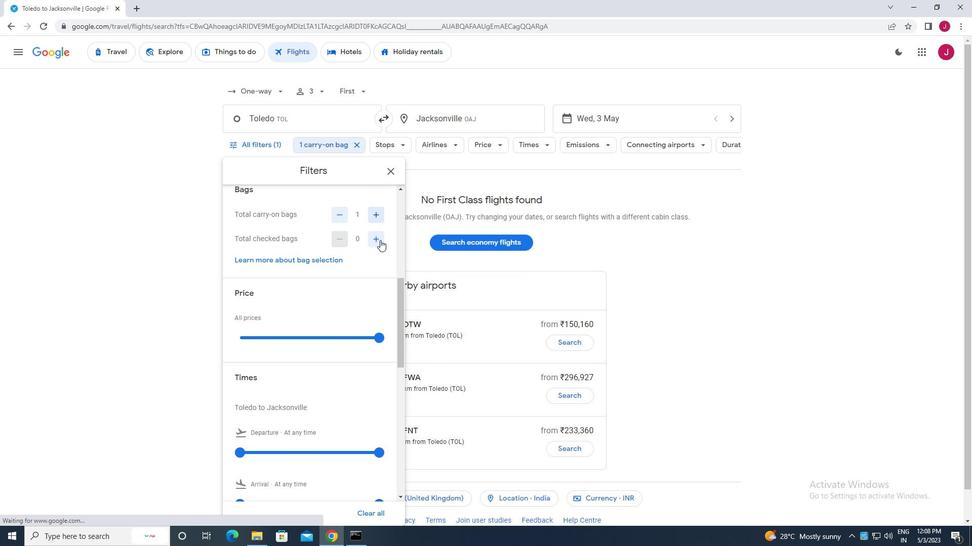 
Action: Mouse scrolled (380, 243) with delta (0, 0)
Screenshot: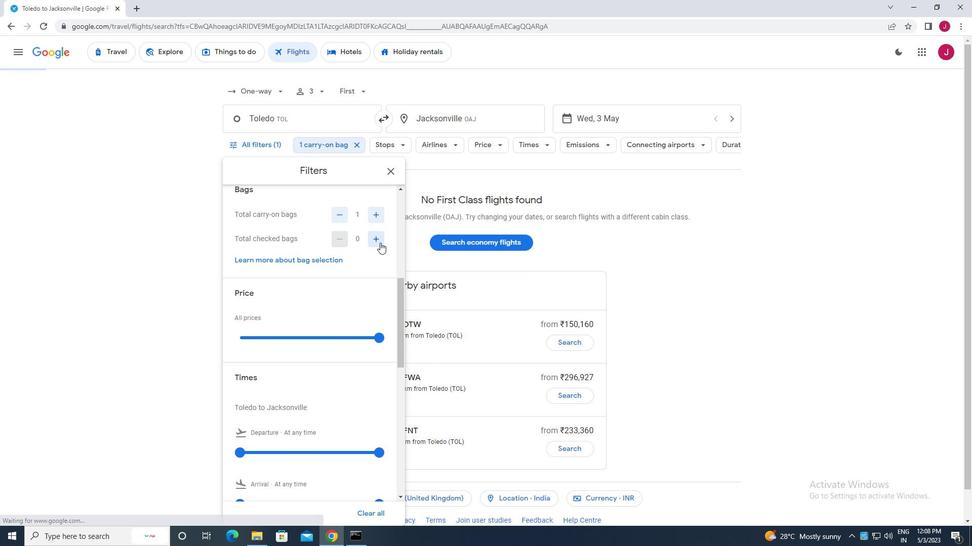 
Action: Mouse moved to (378, 286)
Screenshot: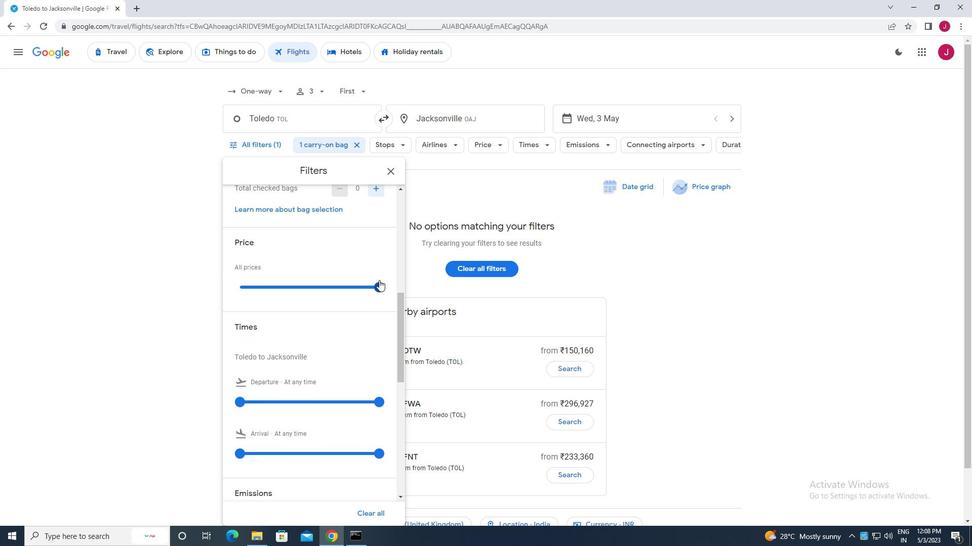 
Action: Mouse pressed left at (378, 286)
Screenshot: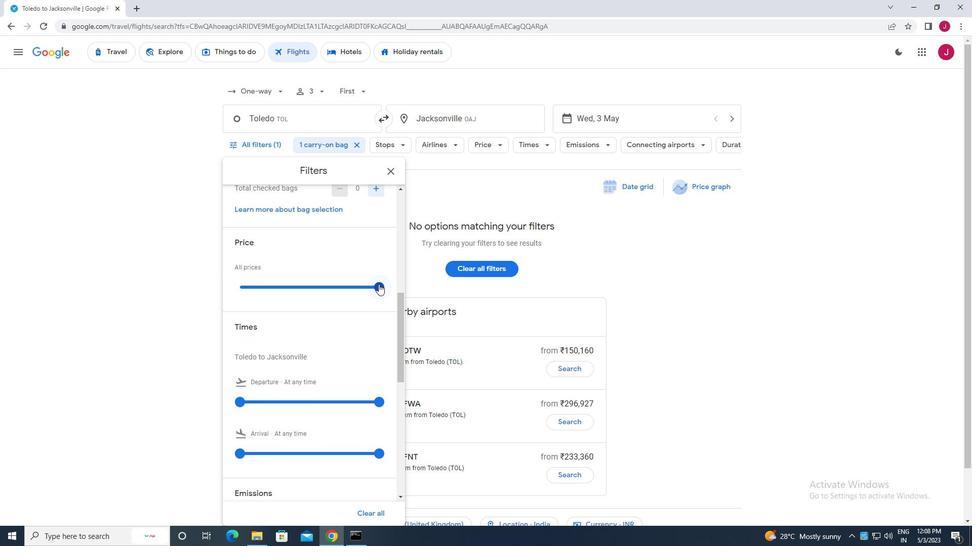 
Action: Mouse moved to (370, 280)
Screenshot: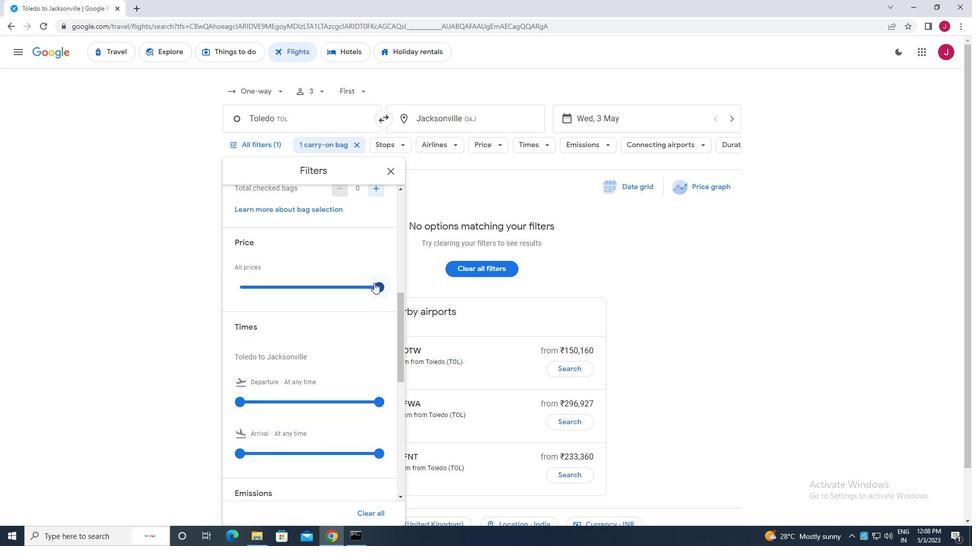 
Action: Mouse scrolled (370, 279) with delta (0, 0)
Screenshot: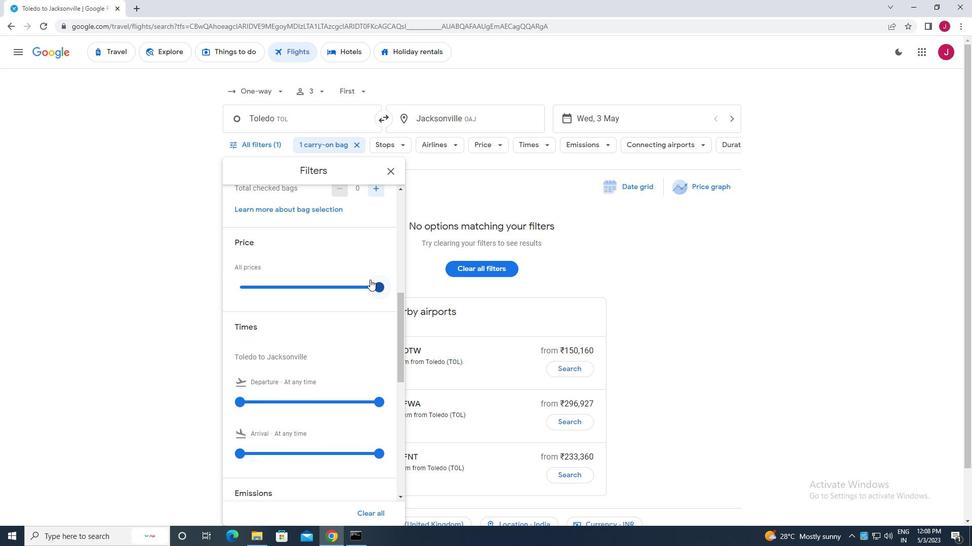 
Action: Mouse scrolled (370, 279) with delta (0, 0)
Screenshot: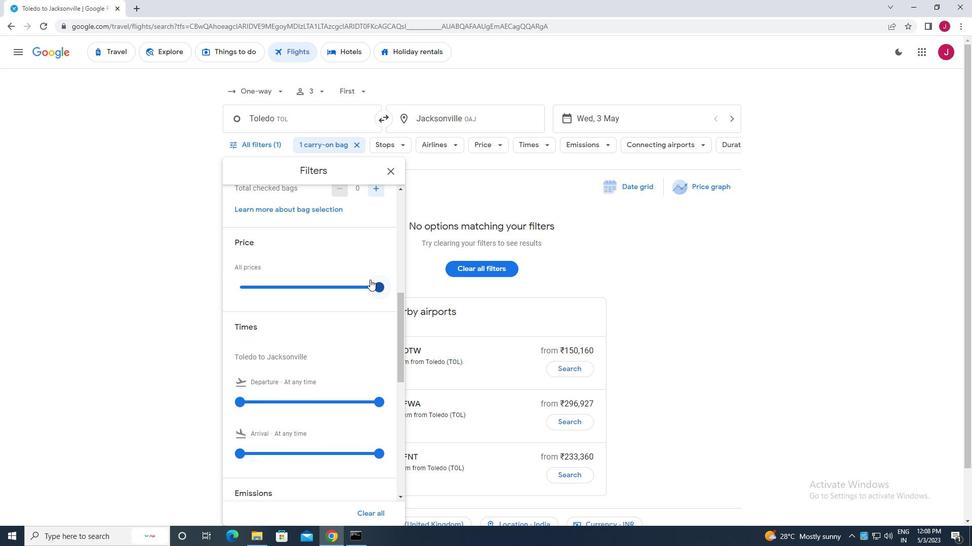 
Action: Mouse scrolled (370, 279) with delta (0, 0)
Screenshot: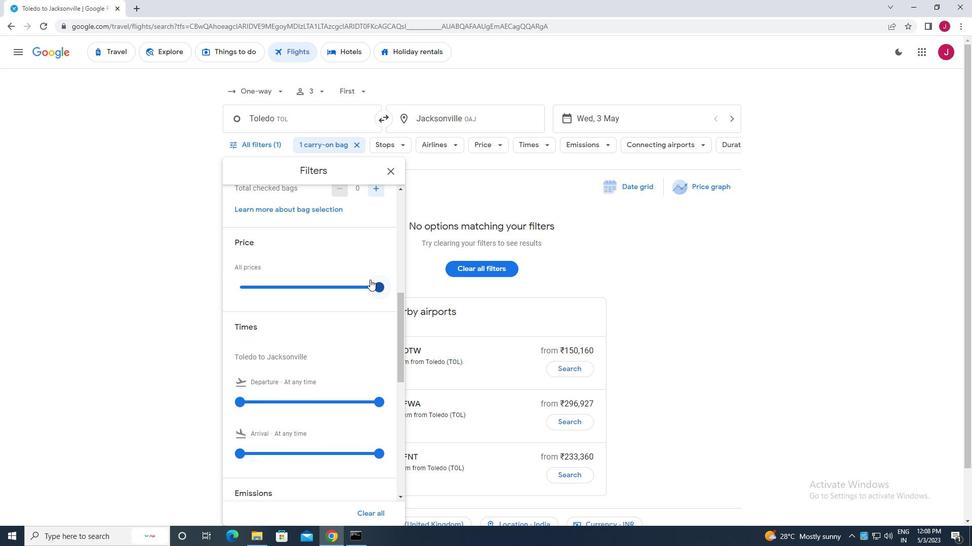 
Action: Mouse moved to (241, 250)
Screenshot: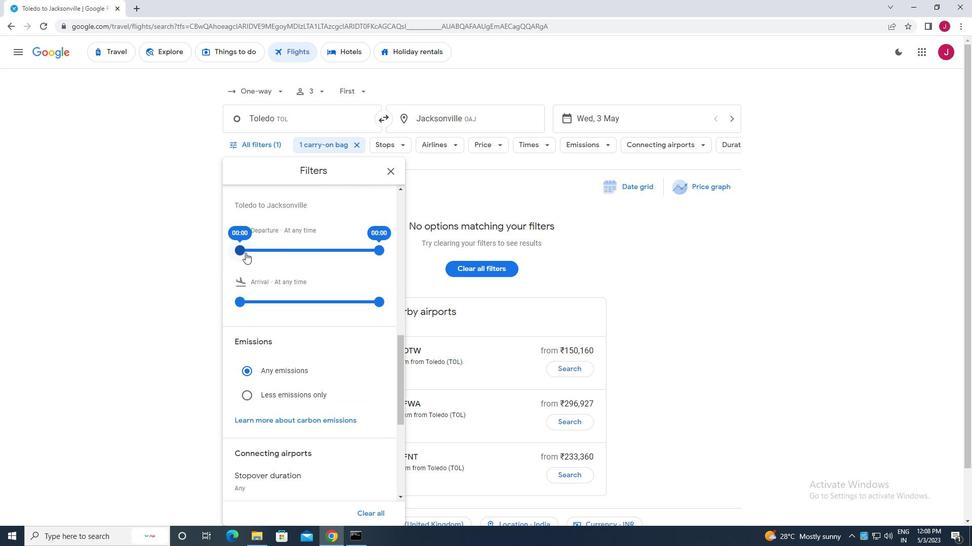 
Action: Mouse pressed left at (241, 250)
Screenshot: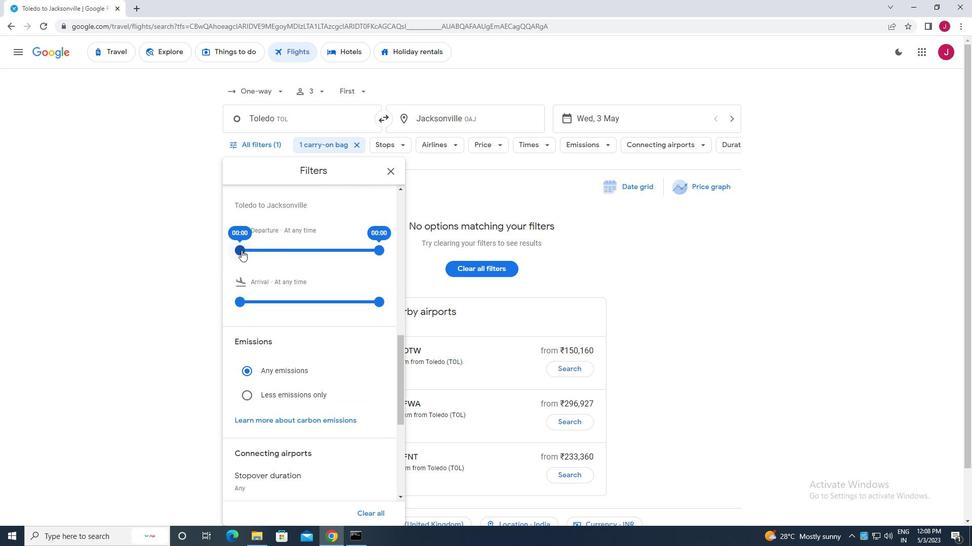 
Action: Mouse moved to (379, 249)
Screenshot: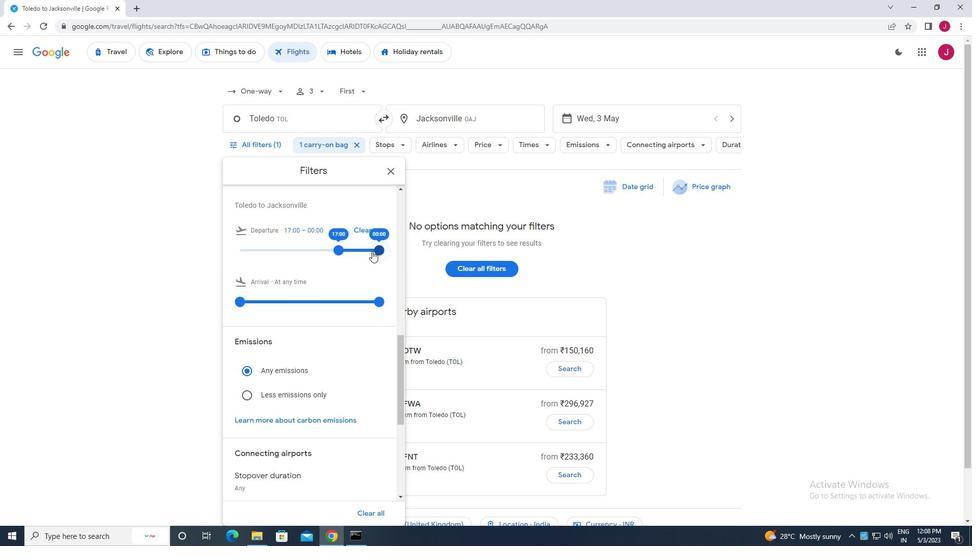
Action: Mouse pressed left at (379, 249)
Screenshot: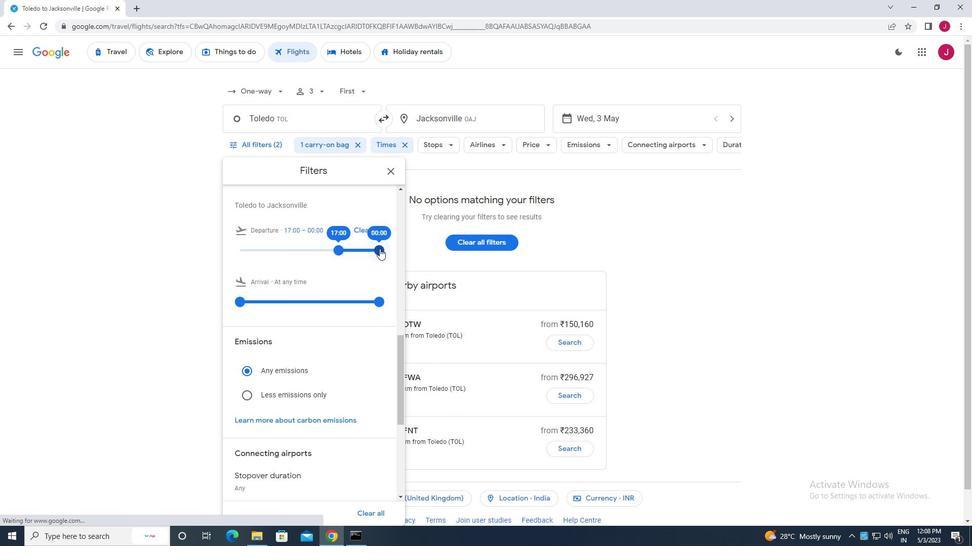 
Action: Mouse moved to (390, 170)
Screenshot: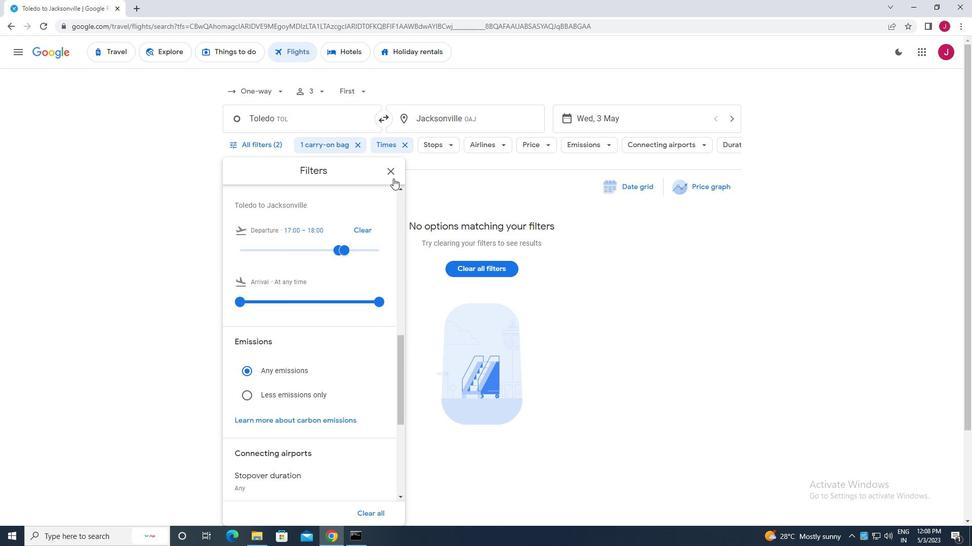 
Action: Mouse pressed left at (390, 170)
Screenshot: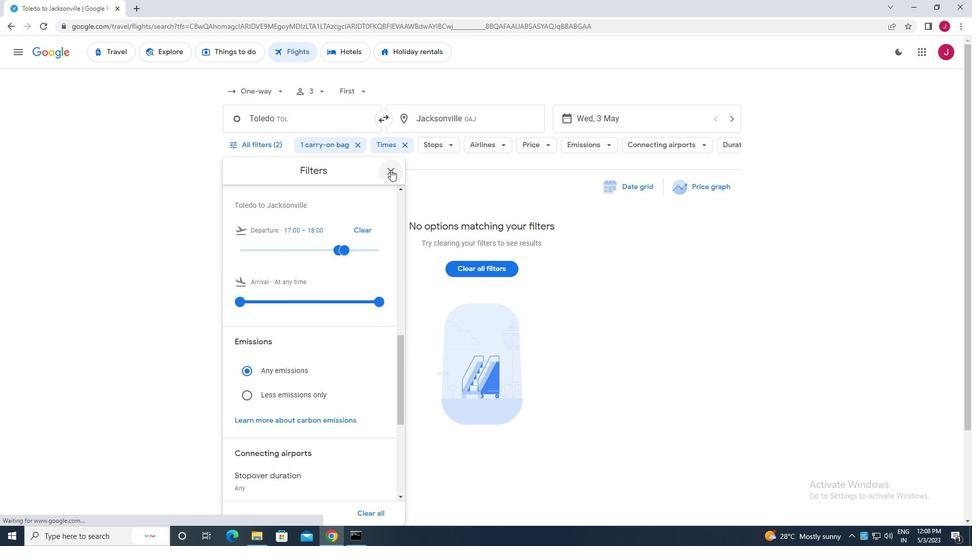 
Action: Mouse moved to (388, 170)
Screenshot: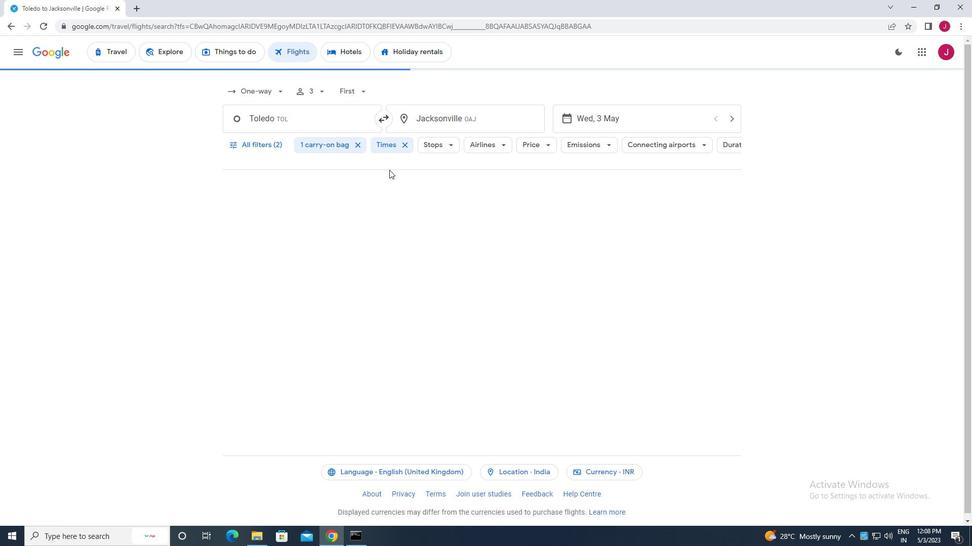 
